 Task: Log work in the project AgileFire for the issue 'Implement a new cloud-based knowledge management system for a company with advanced knowledge sharing and collaboration features' spent time as '2w 3d 5h 15m' and remaining time as '3w 5d 21h 40m' and move to top of backlog. Now add the issue to the epic 'IT Release Management Process Improvement'. Log work in the project AgileFire for the issue 'Integrate a new customer loyalty program feature into an existing e-commerce website to improve customer retention and repeat sales' spent time as '4w 1d 22h 23m' and remaining time as '3w 4d 18h 4m' and move to bottom of backlog. Now add the issue to the epic 'Help Desk Ticketing System Process Improvement'
Action: Mouse moved to (94, 165)
Screenshot: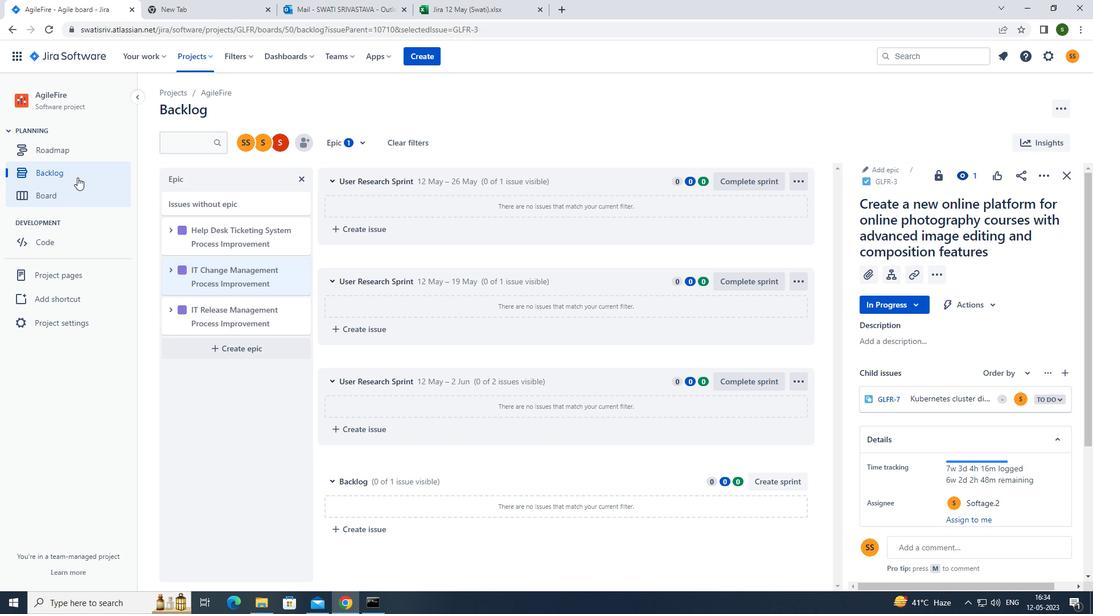 
Action: Mouse pressed left at (94, 165)
Screenshot: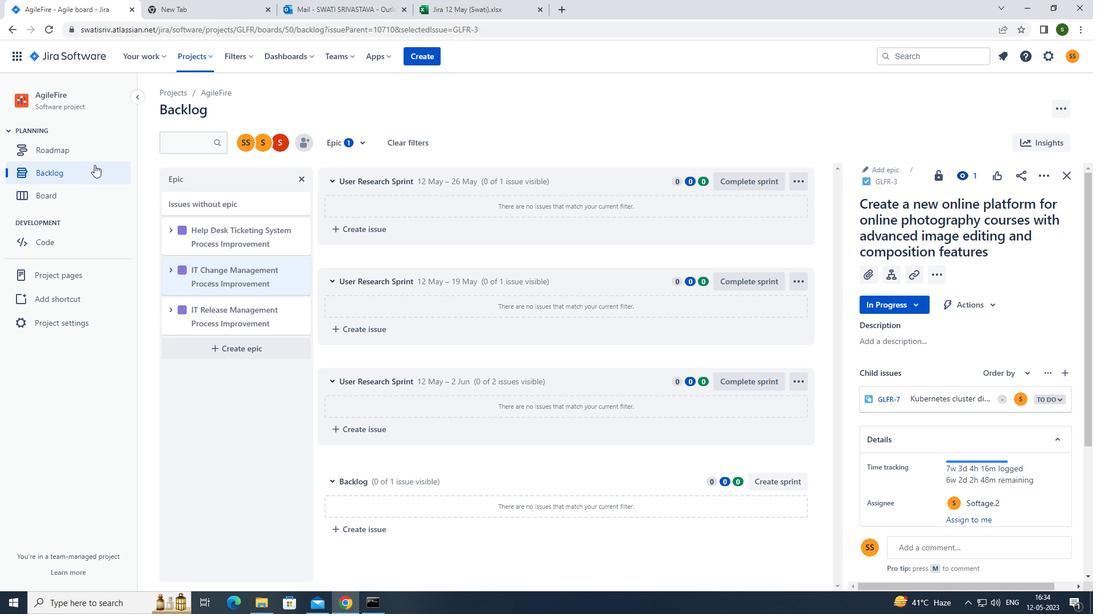 
Action: Mouse moved to (646, 415)
Screenshot: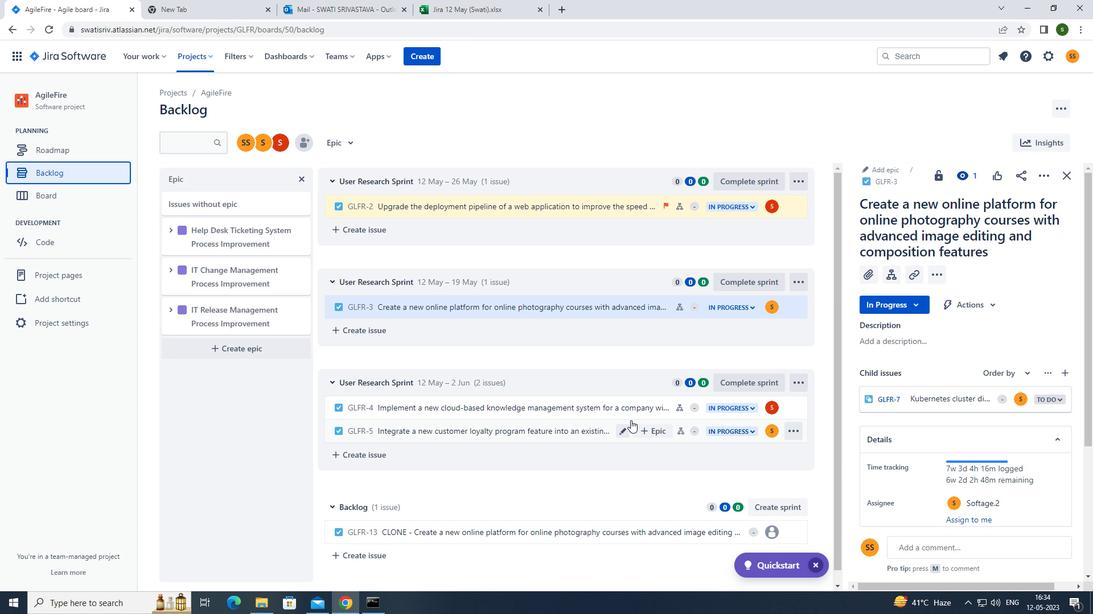 
Action: Mouse pressed left at (646, 415)
Screenshot: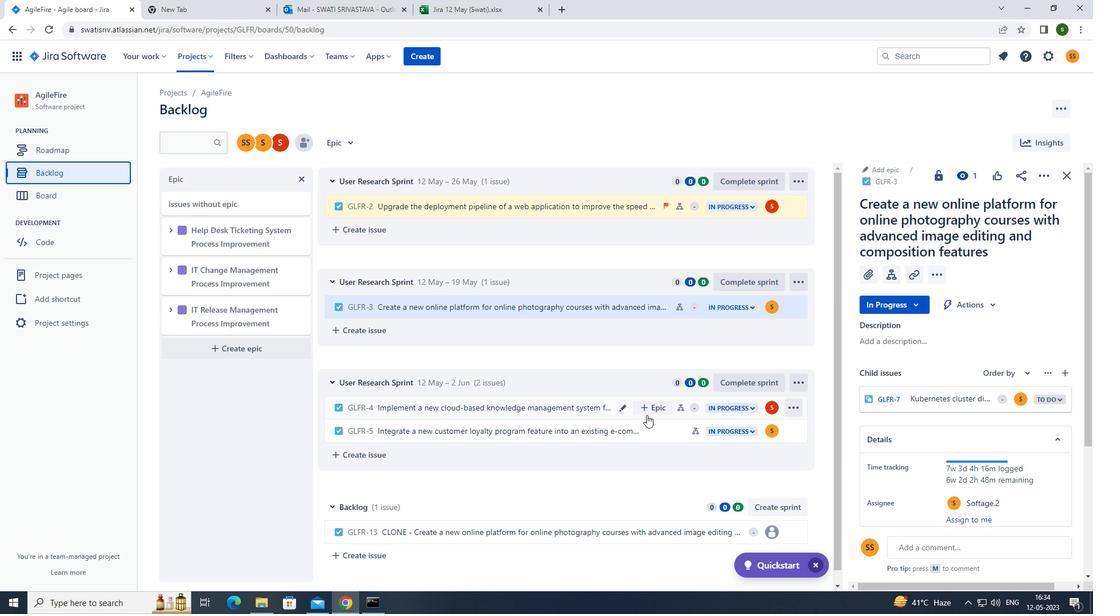 
Action: Mouse moved to (1037, 172)
Screenshot: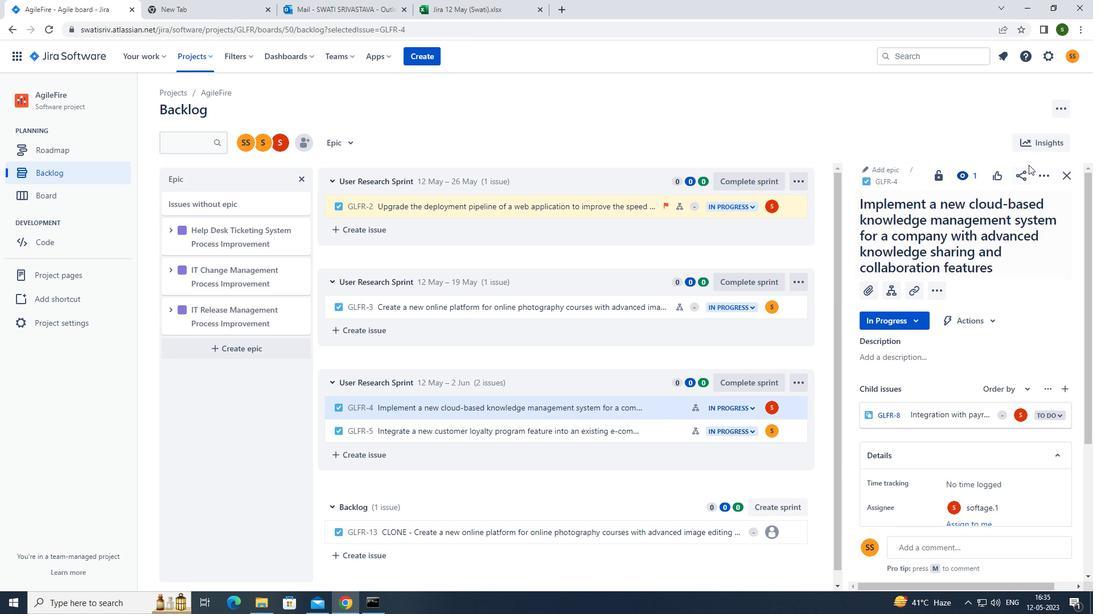 
Action: Mouse pressed left at (1037, 172)
Screenshot: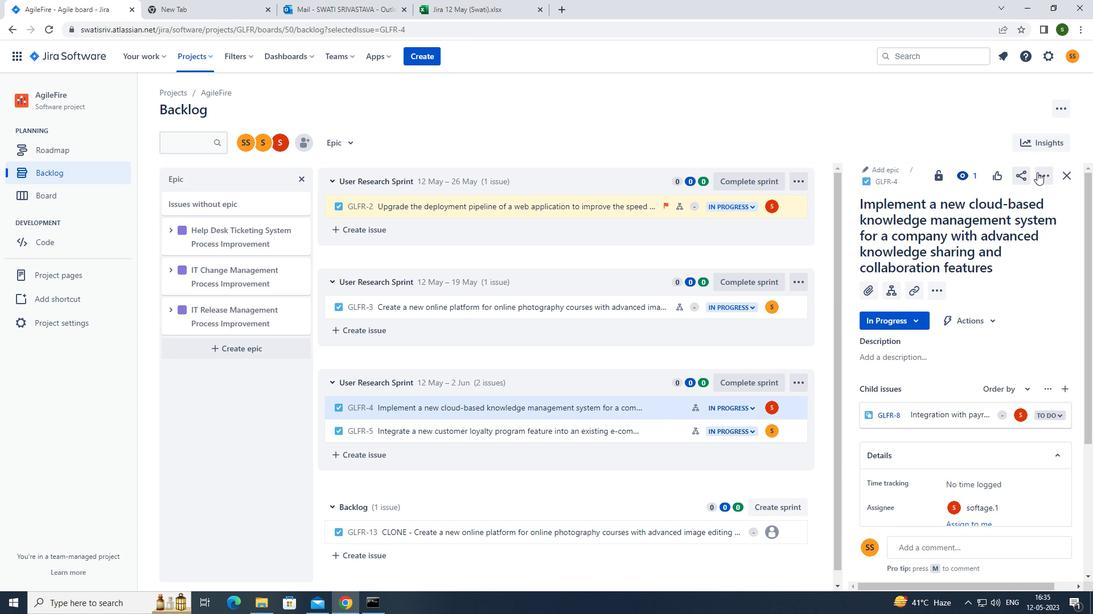 
Action: Mouse moved to (1014, 206)
Screenshot: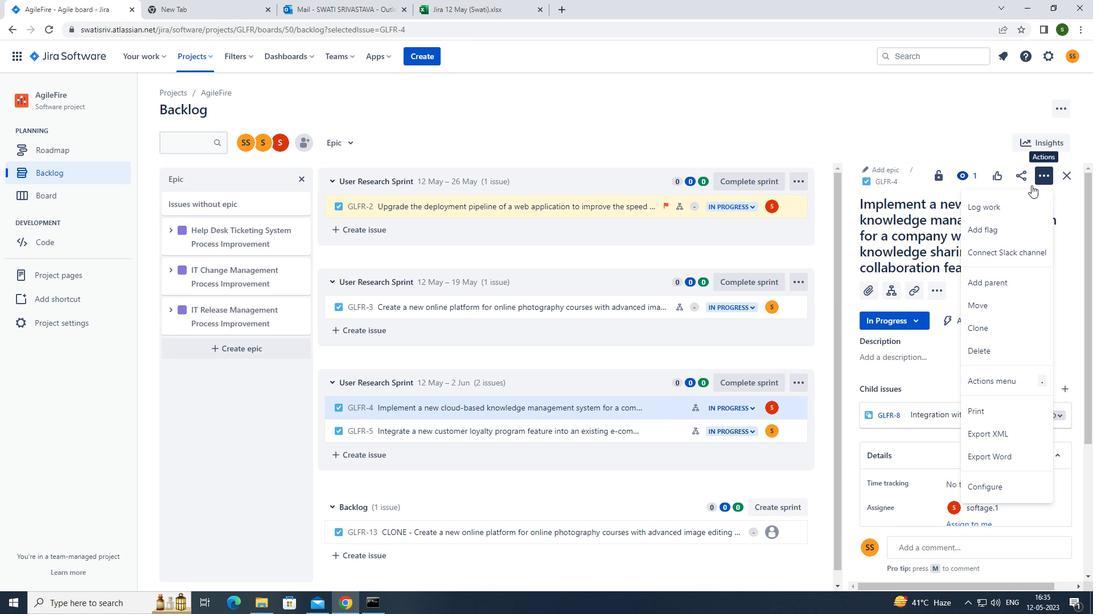 
Action: Mouse pressed left at (1014, 206)
Screenshot: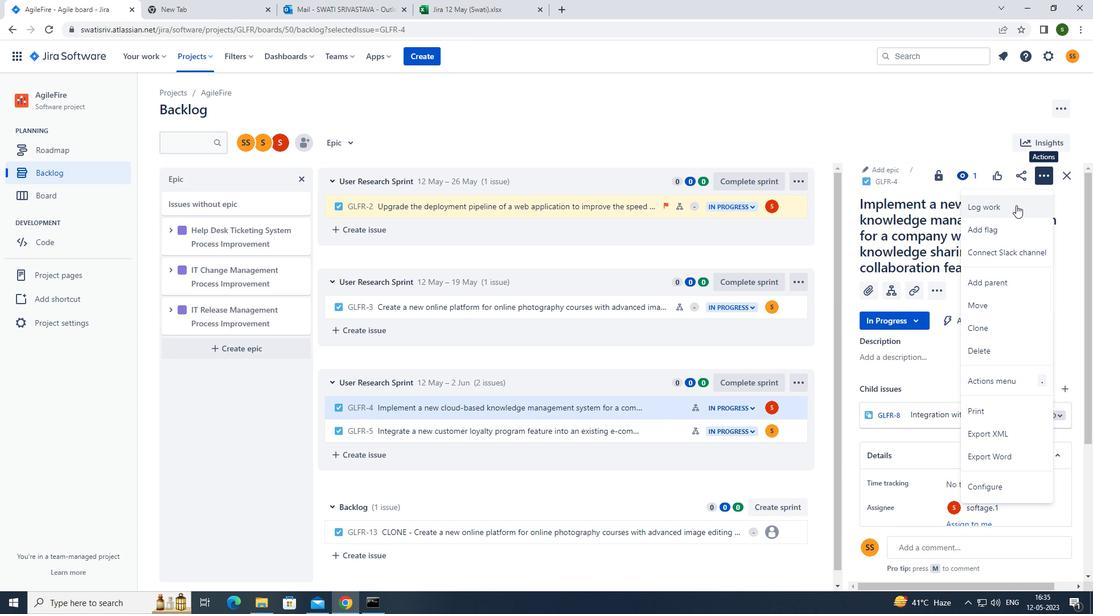 
Action: Mouse moved to (506, 148)
Screenshot: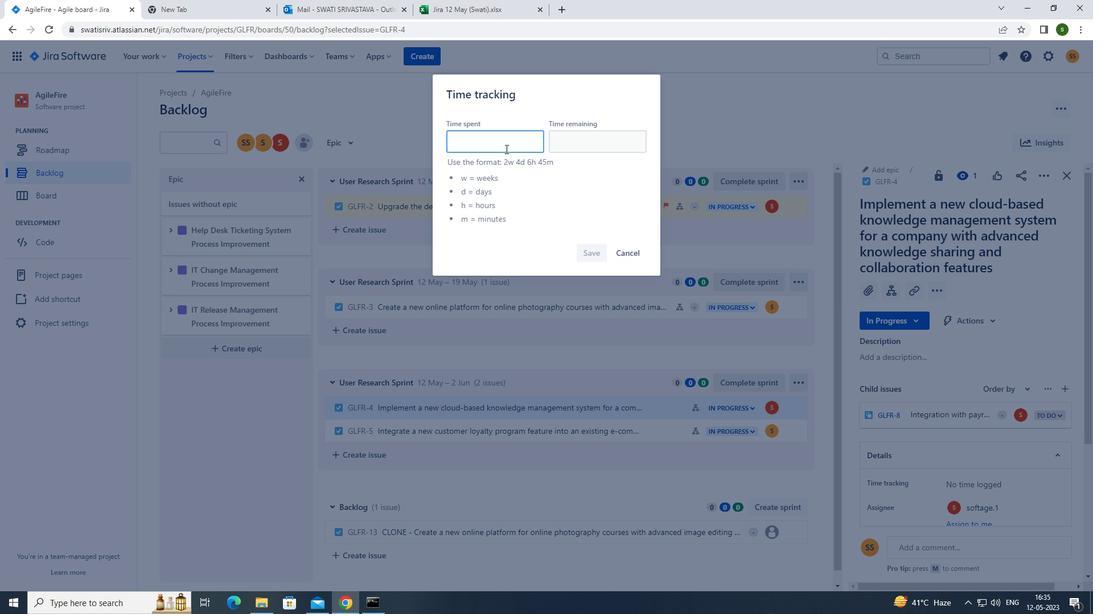 
Action: Key pressed 2w<Key.space>3d<Key.space>5h<Key.space>15m
Screenshot: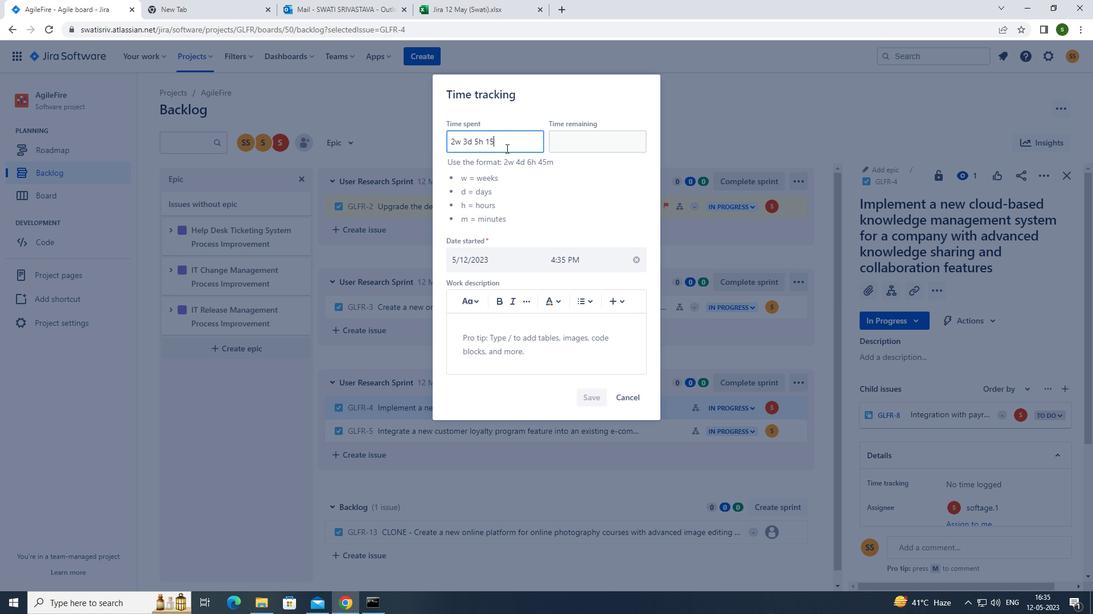 
Action: Mouse moved to (596, 146)
Screenshot: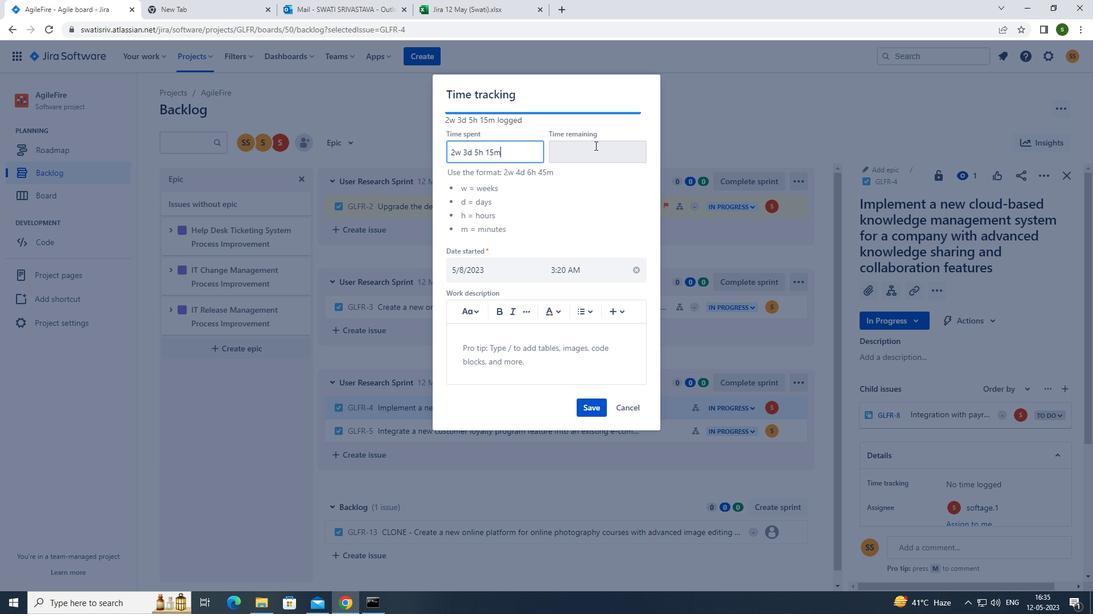 
Action: Mouse pressed left at (596, 146)
Screenshot: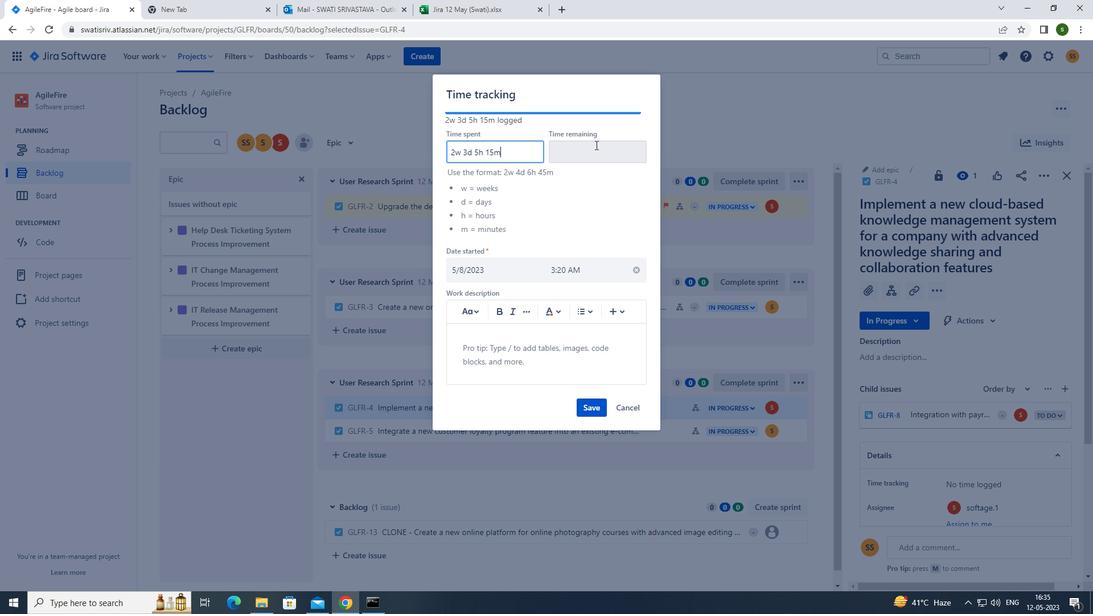 
Action: Key pressed 3w<Key.space>5d<Key.space>21h<Key.space>40m
Screenshot: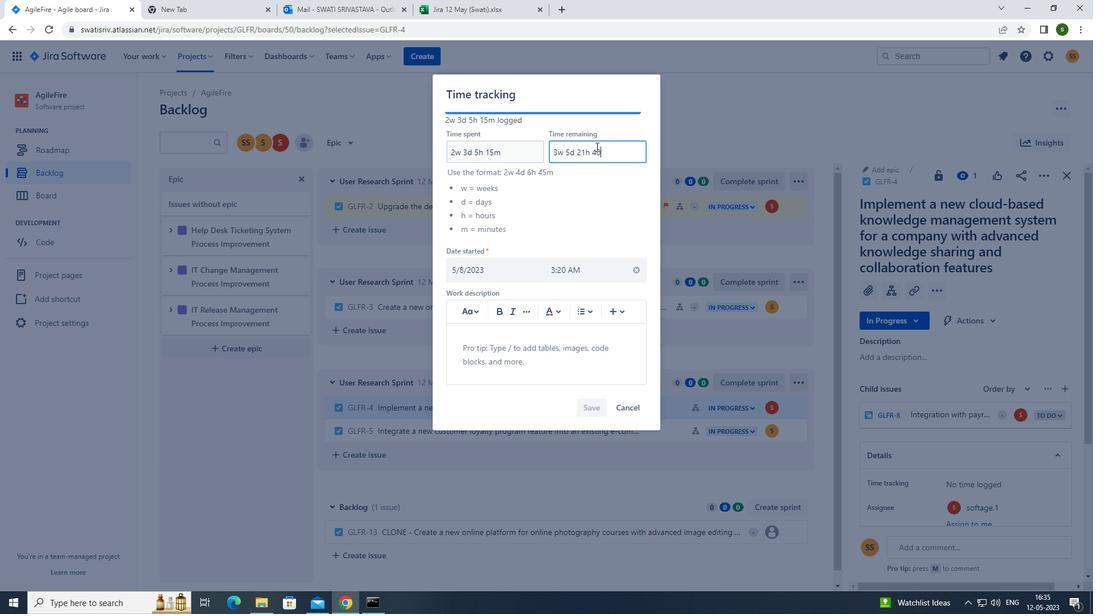 
Action: Mouse moved to (593, 404)
Screenshot: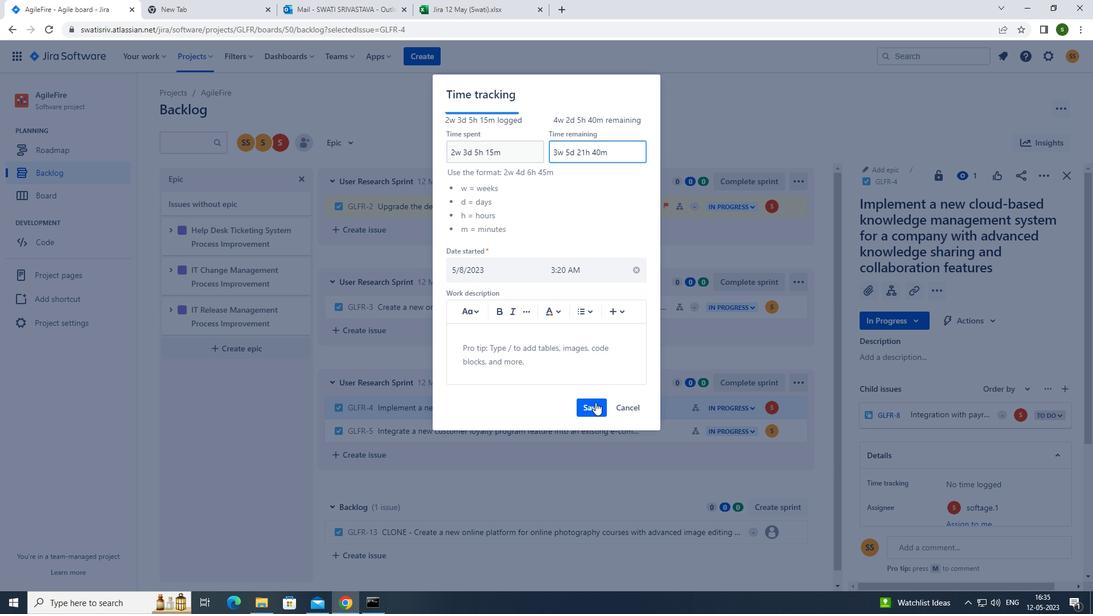 
Action: Mouse pressed left at (593, 404)
Screenshot: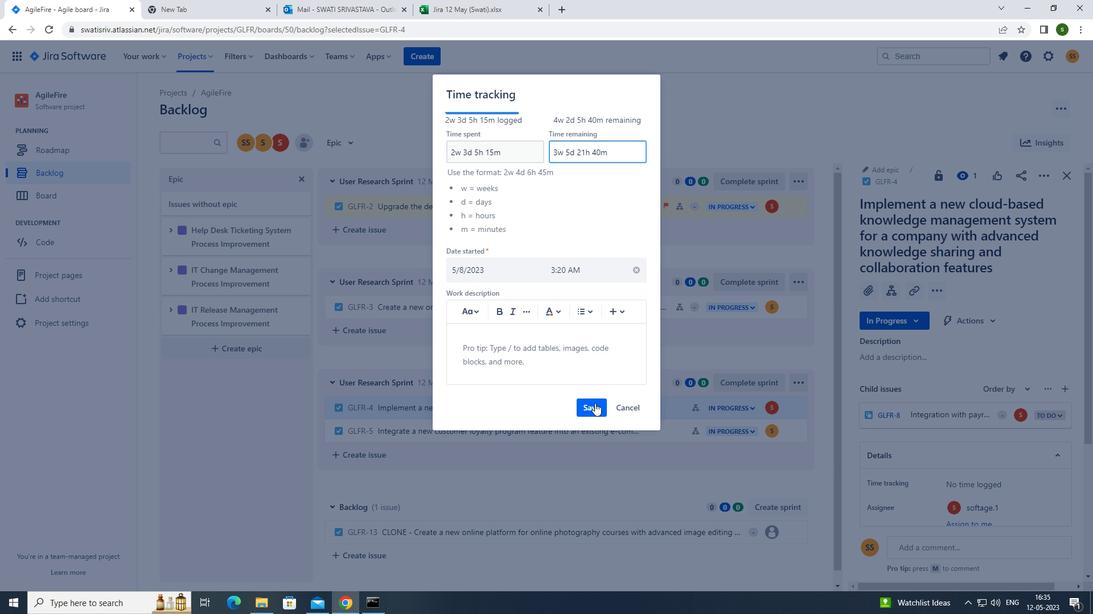 
Action: Mouse moved to (795, 405)
Screenshot: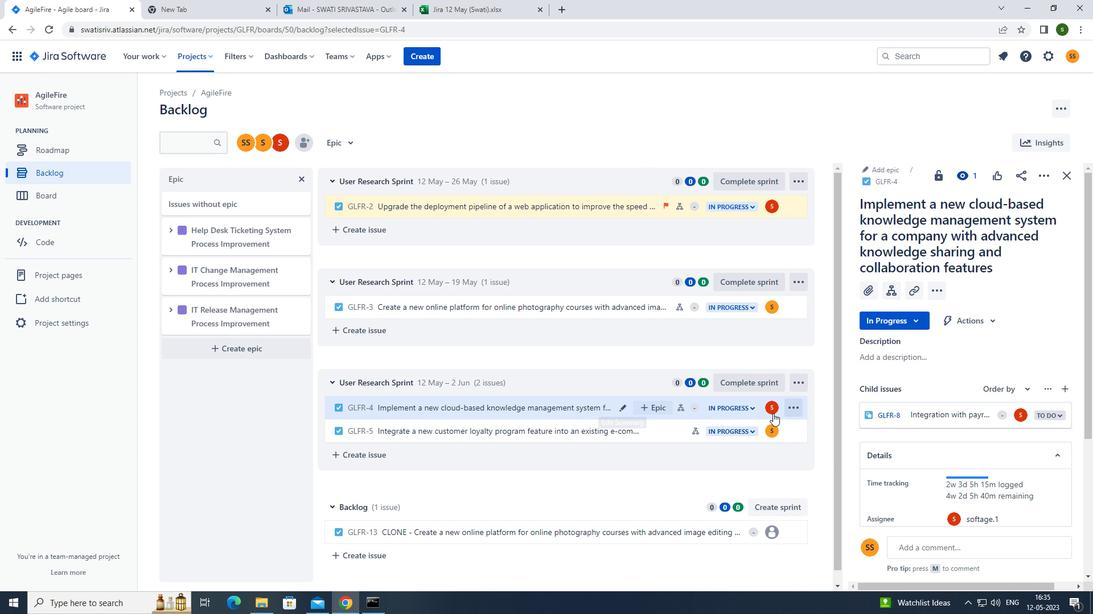 
Action: Mouse pressed left at (795, 405)
Screenshot: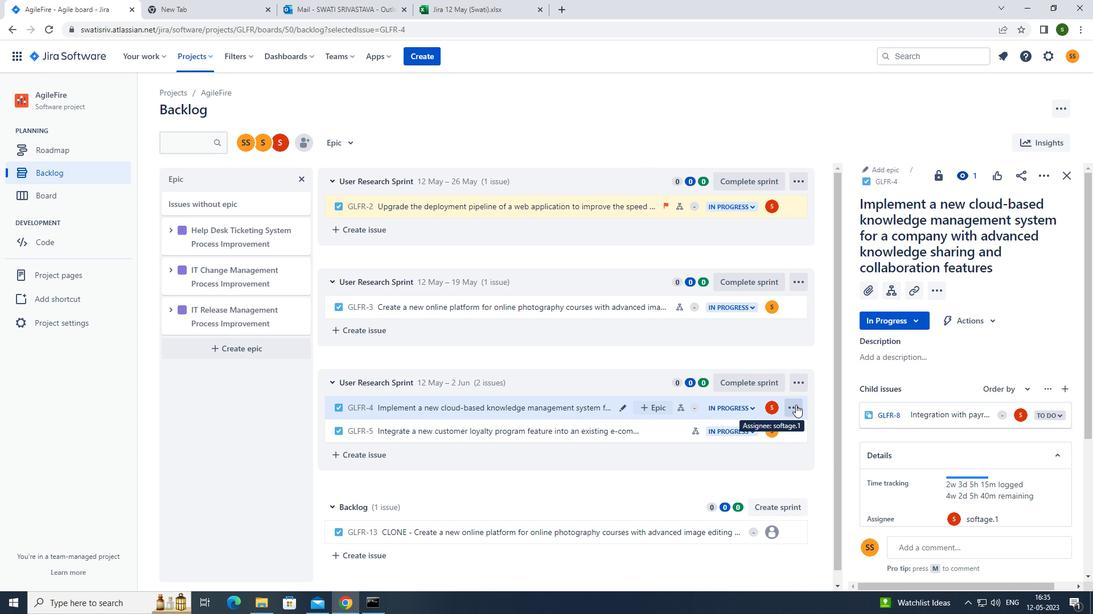 
Action: Mouse moved to (766, 363)
Screenshot: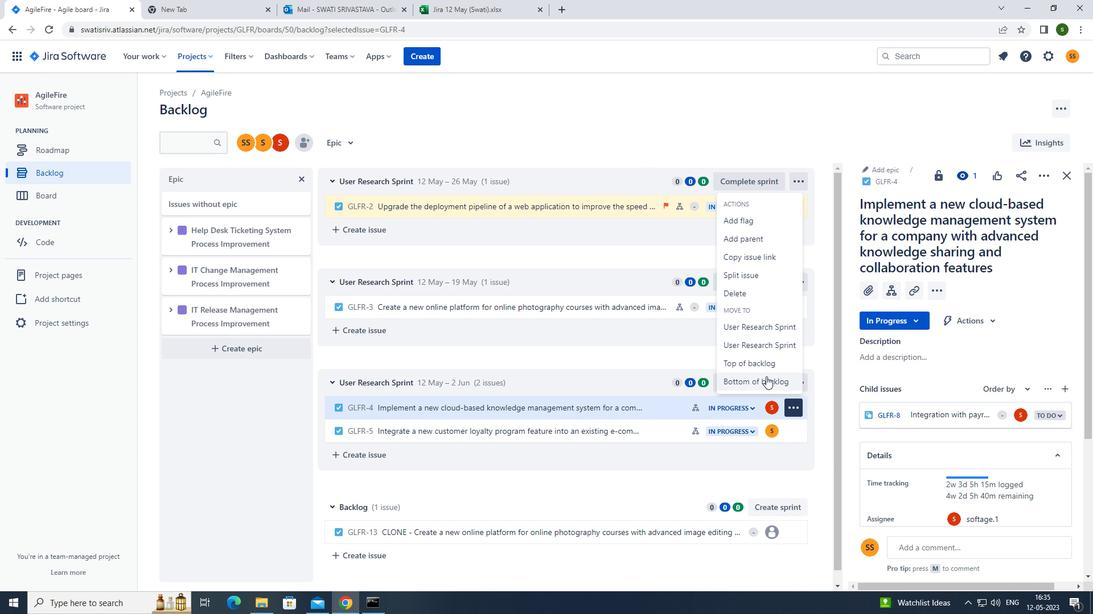 
Action: Mouse pressed left at (766, 363)
Screenshot: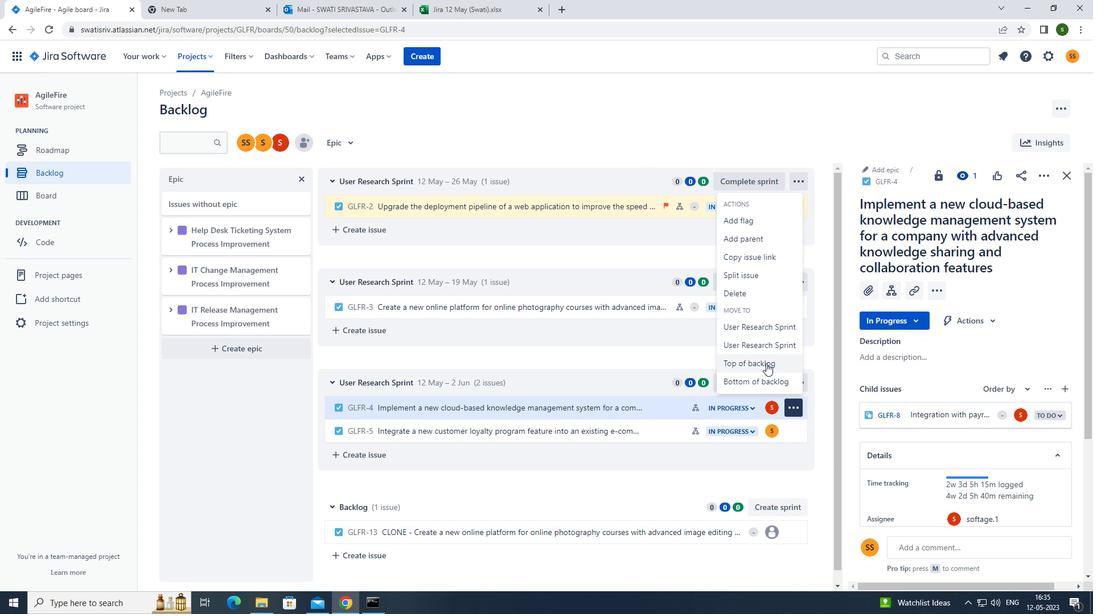 
Action: Mouse moved to (585, 186)
Screenshot: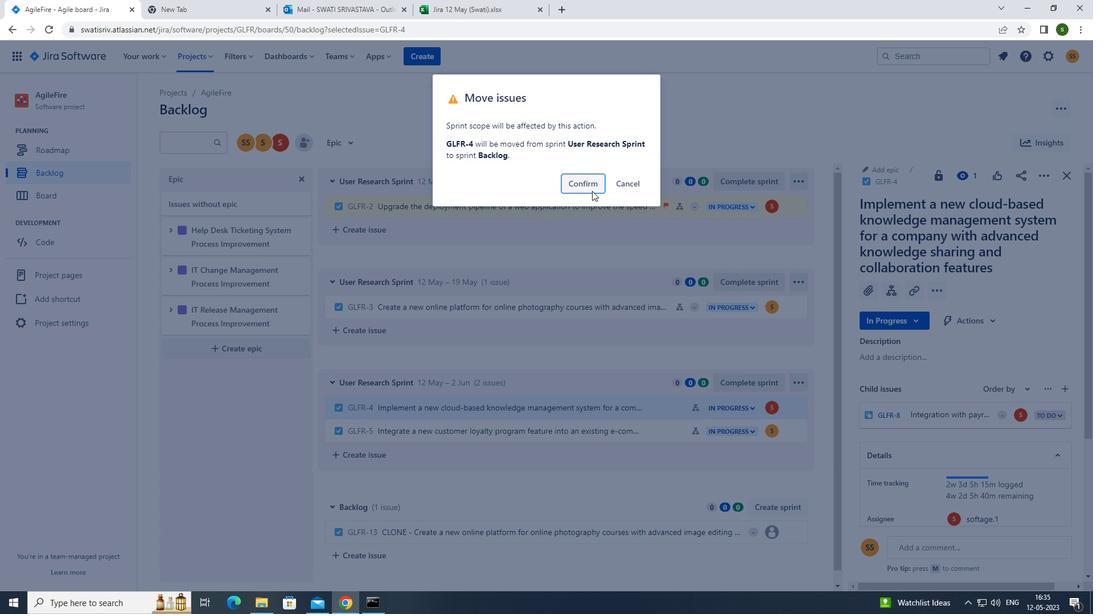 
Action: Mouse pressed left at (585, 186)
Screenshot: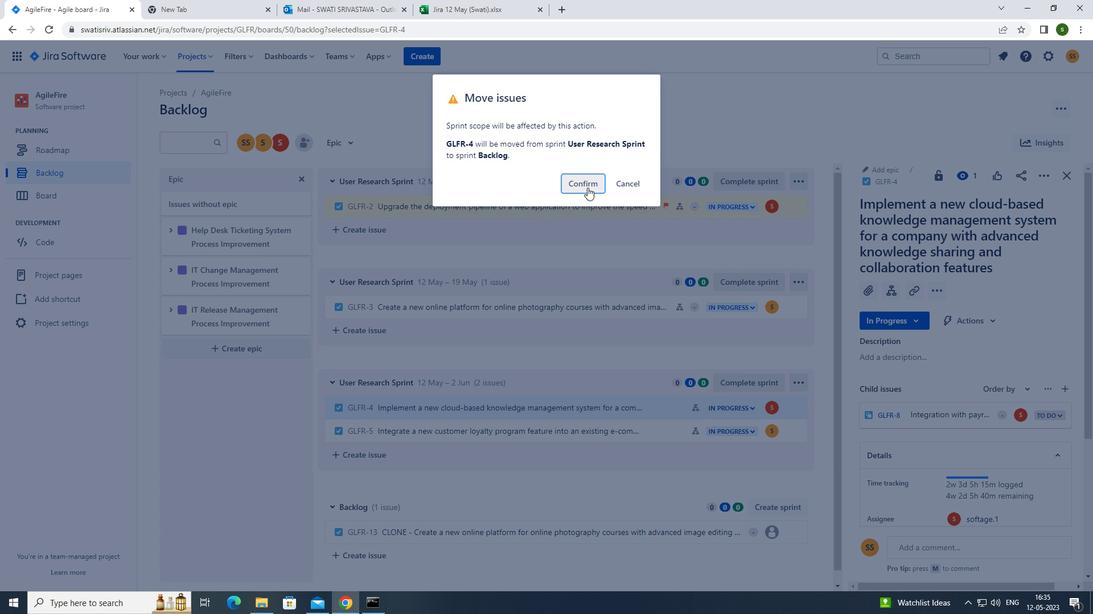 
Action: Mouse moved to (345, 141)
Screenshot: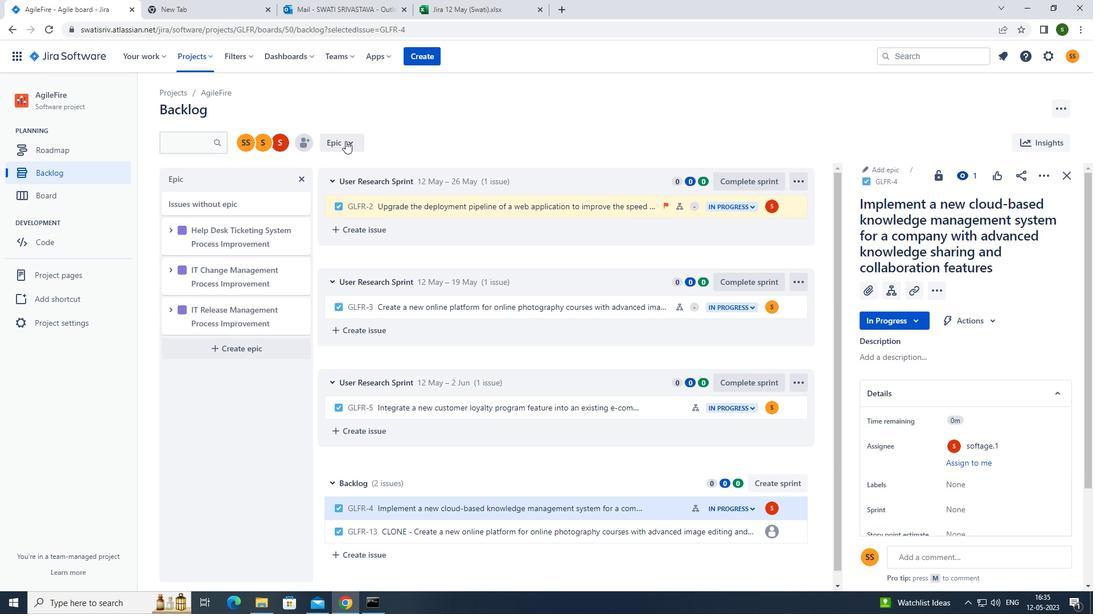 
Action: Mouse pressed left at (345, 141)
Screenshot: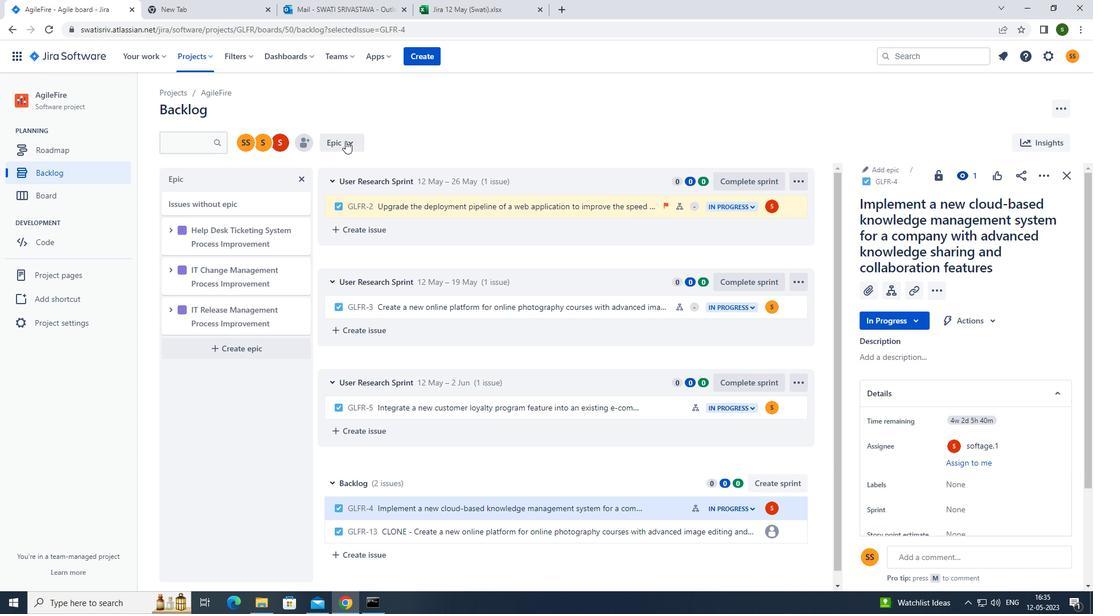 
Action: Mouse moved to (381, 230)
Screenshot: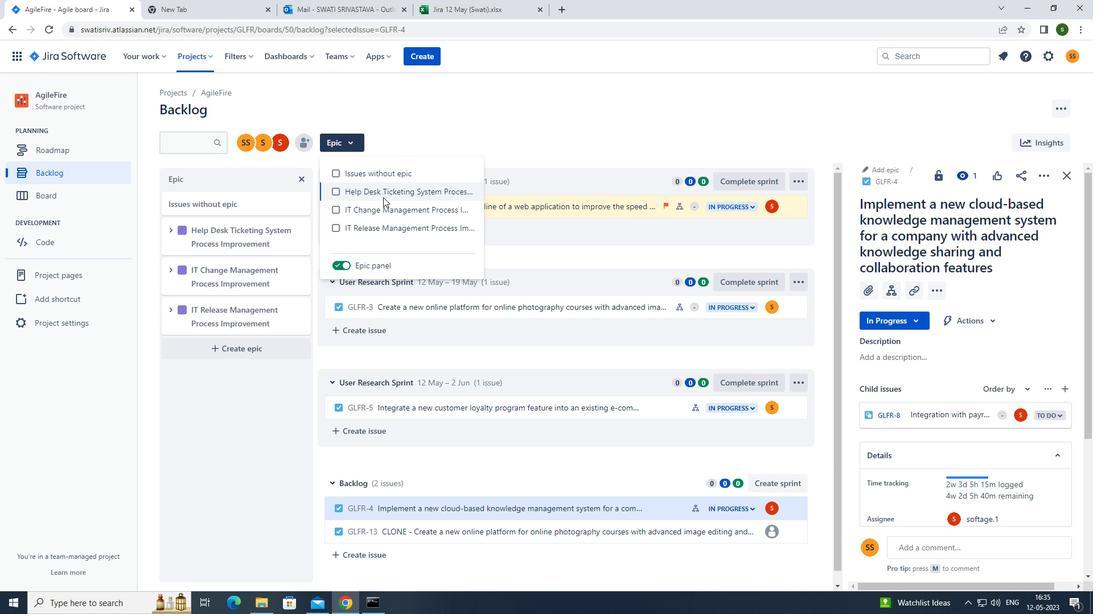 
Action: Mouse pressed left at (381, 230)
Screenshot: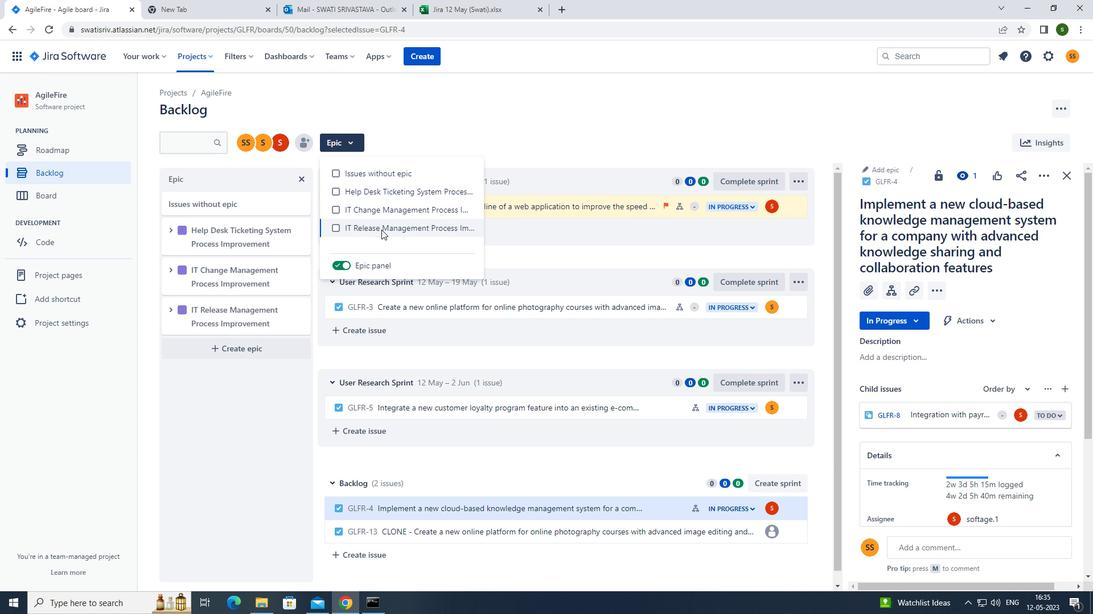 
Action: Mouse moved to (471, 130)
Screenshot: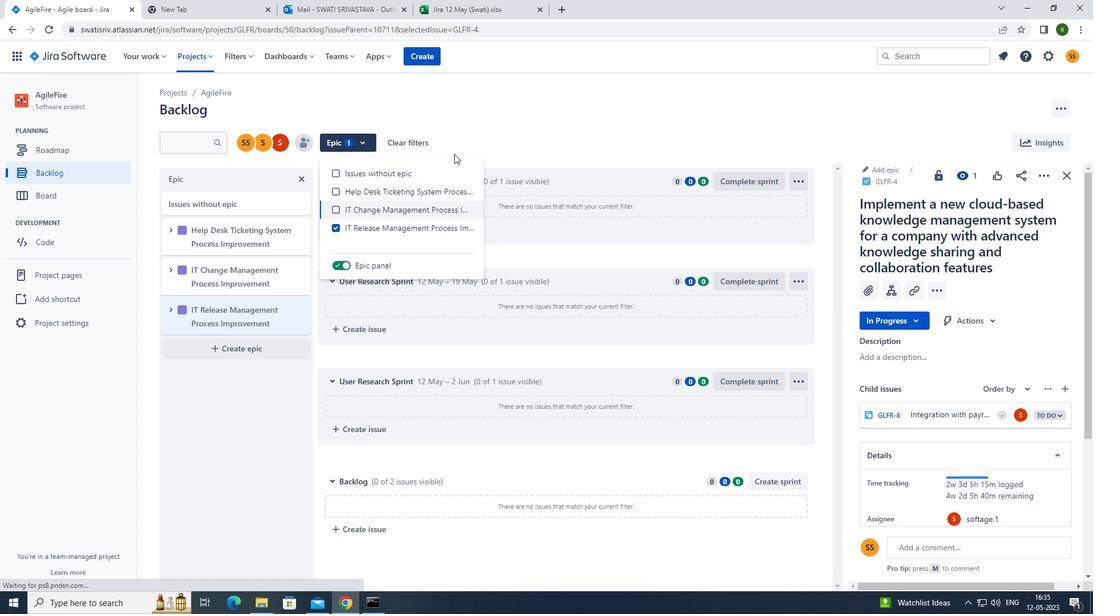 
Action: Mouse pressed left at (471, 130)
Screenshot: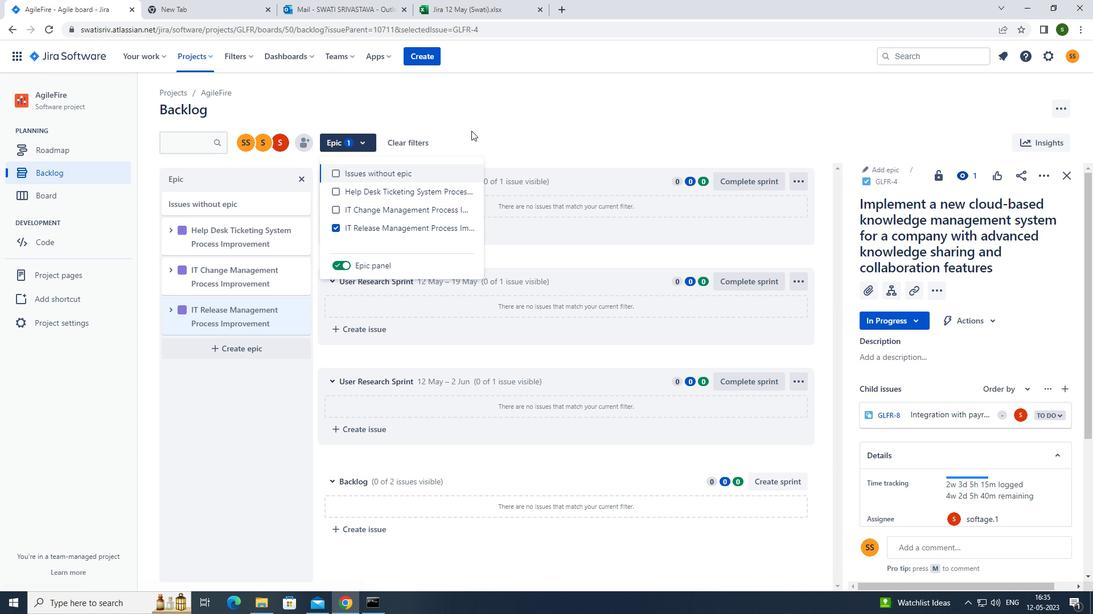 
Action: Mouse moved to (96, 178)
Screenshot: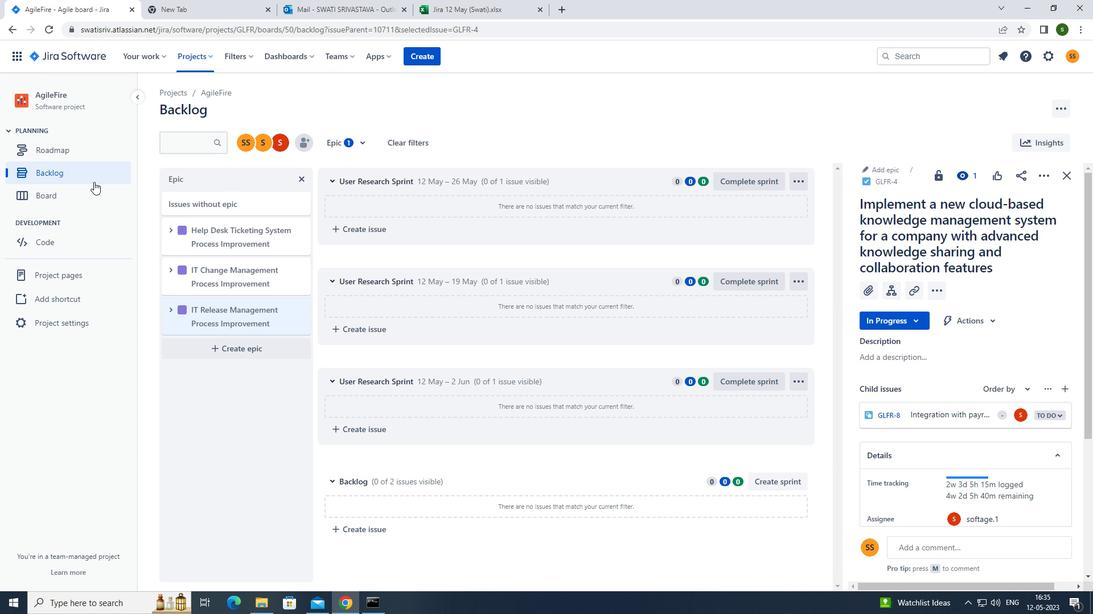 
Action: Mouse pressed left at (96, 178)
Screenshot: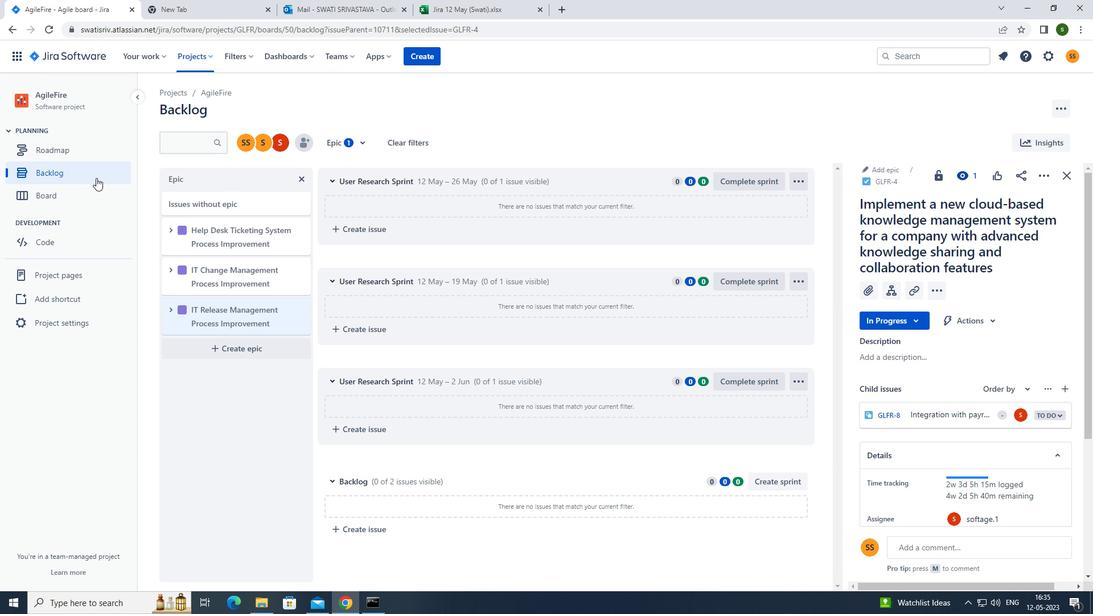 
Action: Mouse moved to (625, 414)
Screenshot: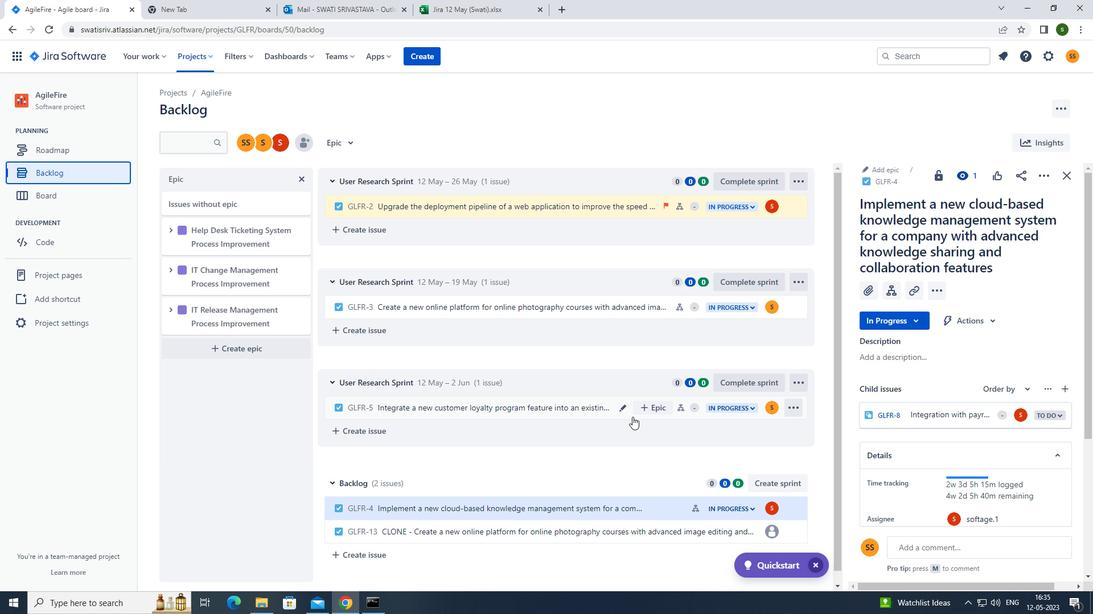 
Action: Mouse pressed left at (625, 414)
Screenshot: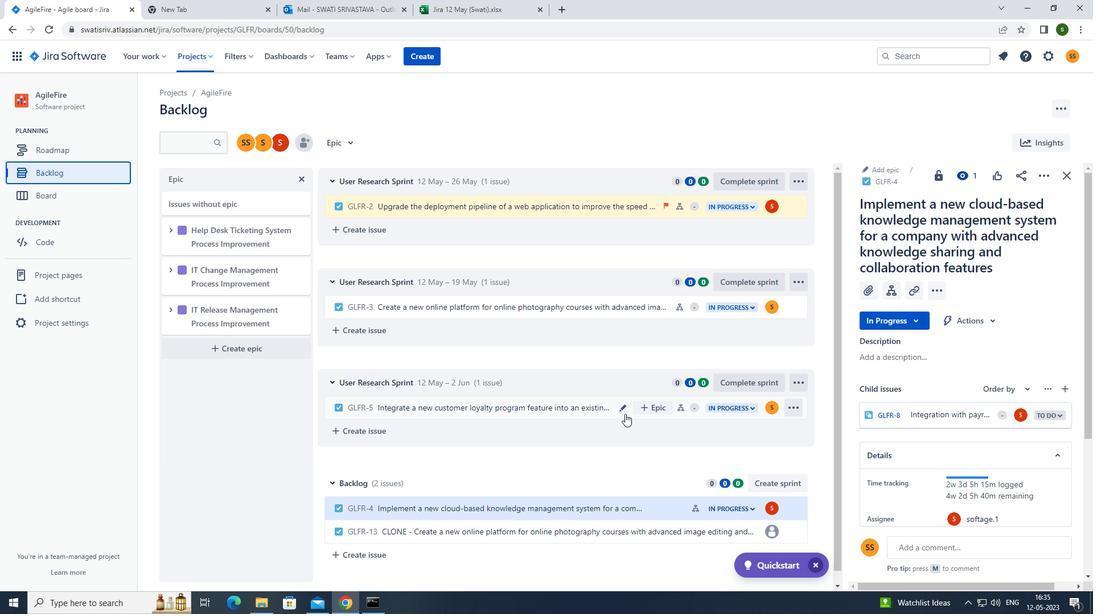 
Action: Mouse moved to (639, 440)
Screenshot: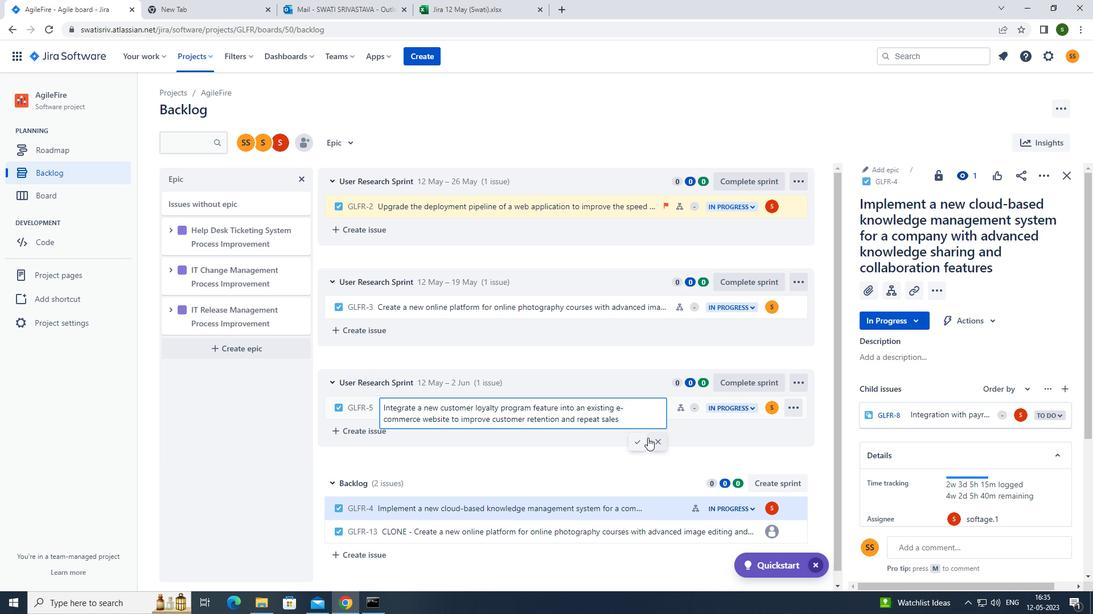 
Action: Mouse pressed left at (639, 440)
Screenshot: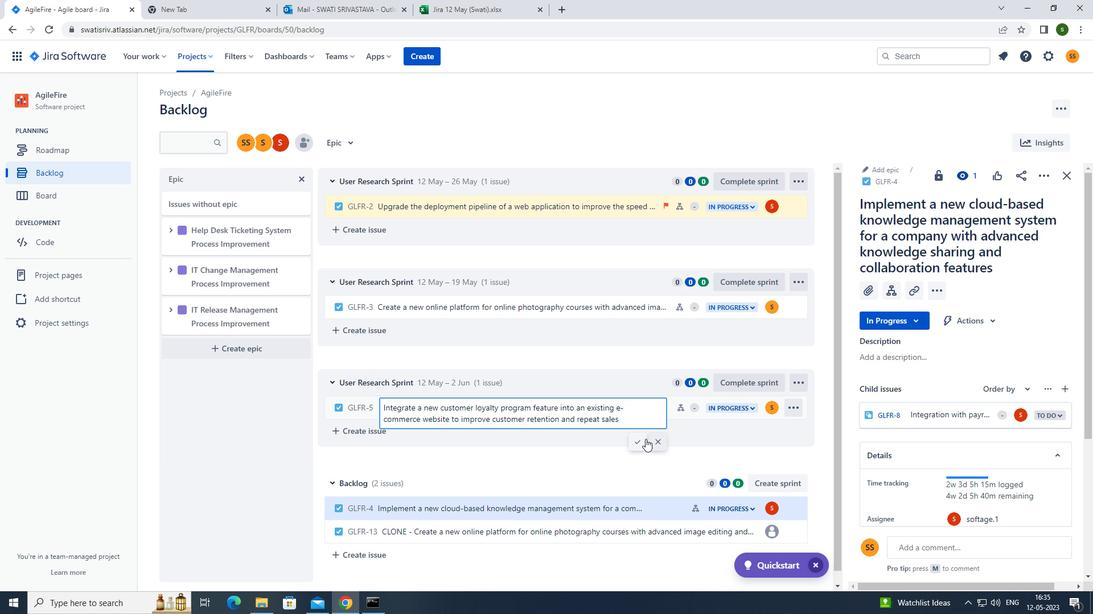 
Action: Mouse moved to (680, 416)
Screenshot: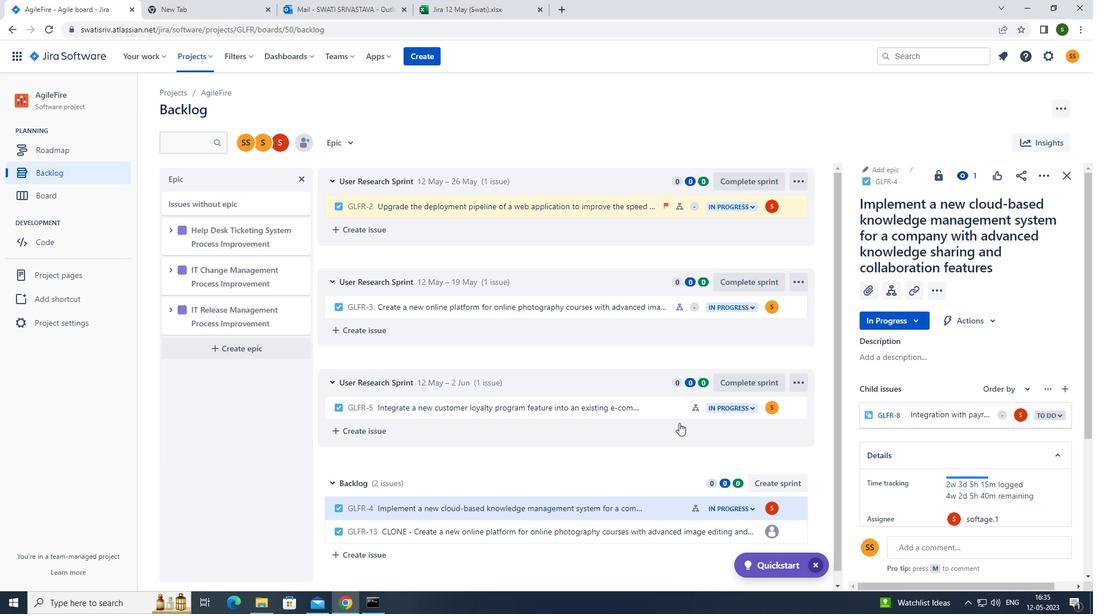 
Action: Mouse pressed left at (680, 416)
Screenshot: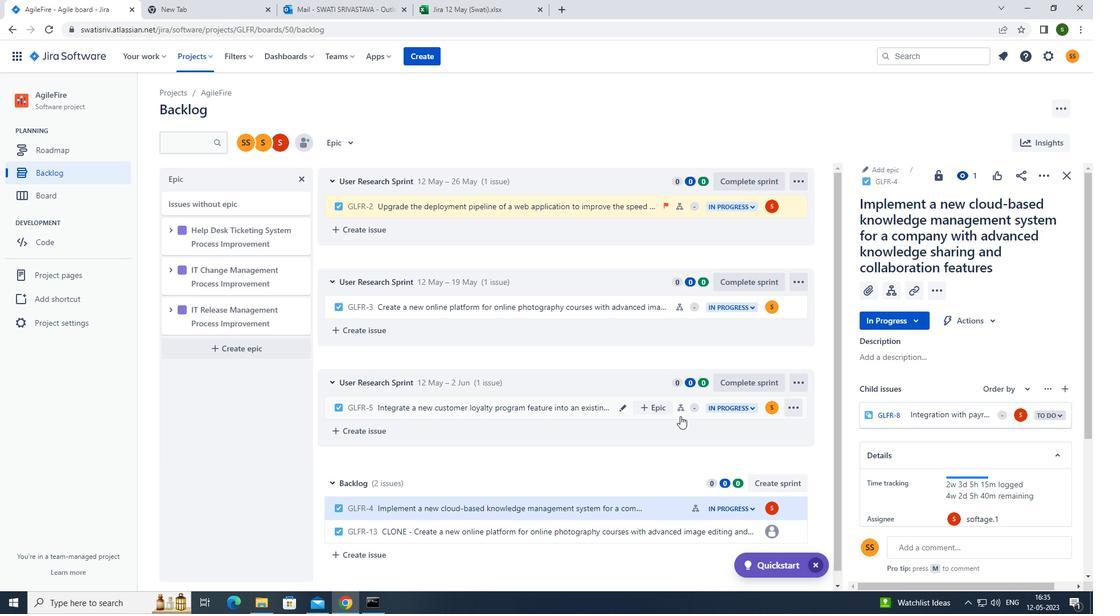 
Action: Mouse moved to (1036, 172)
Screenshot: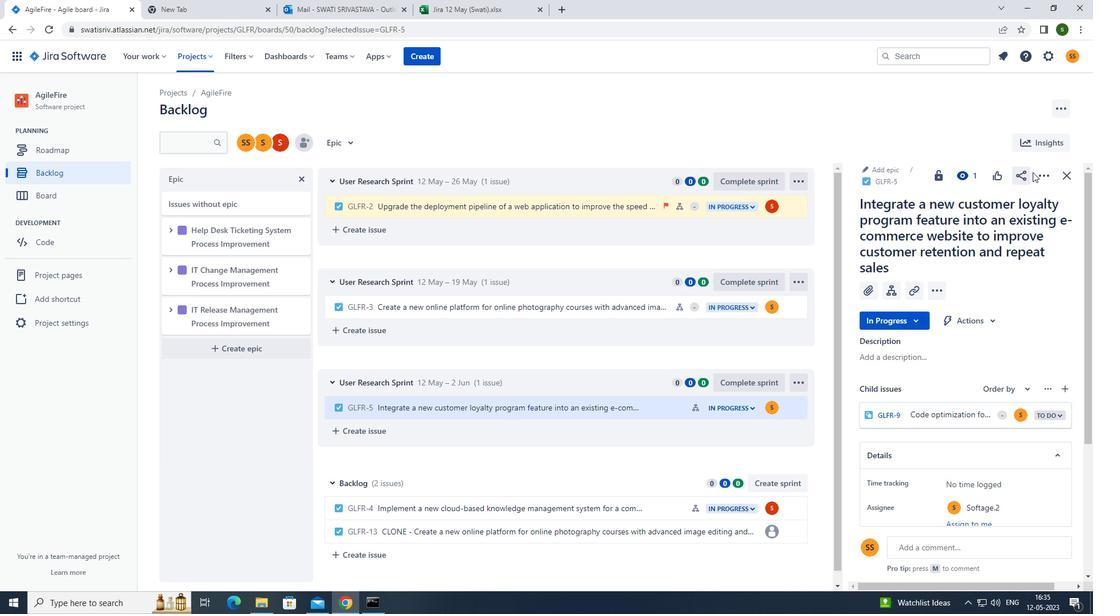 
Action: Mouse pressed left at (1036, 172)
Screenshot: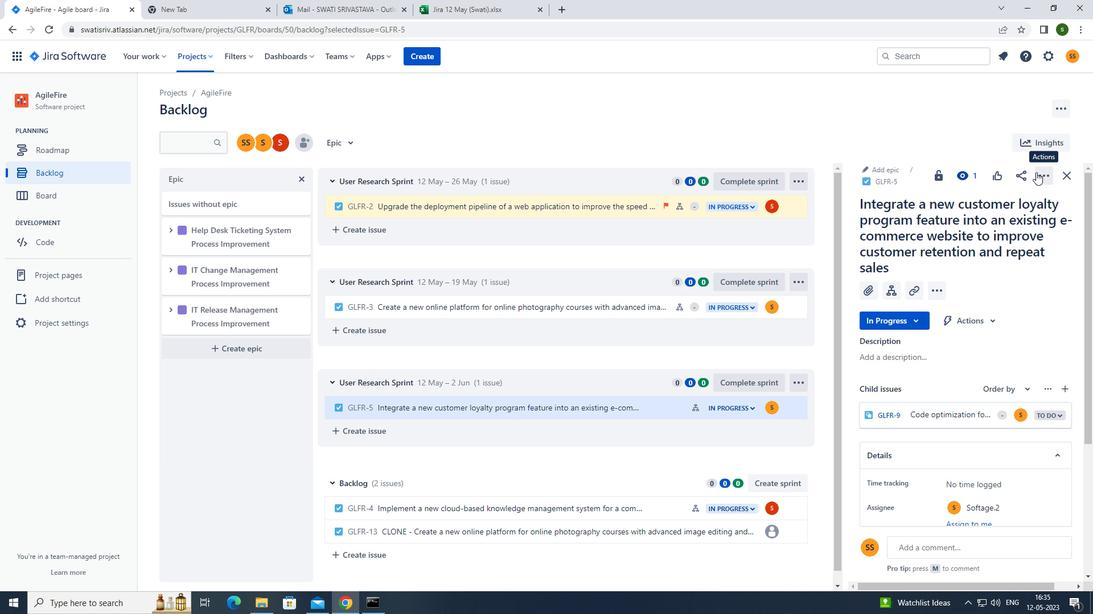 
Action: Mouse moved to (1004, 204)
Screenshot: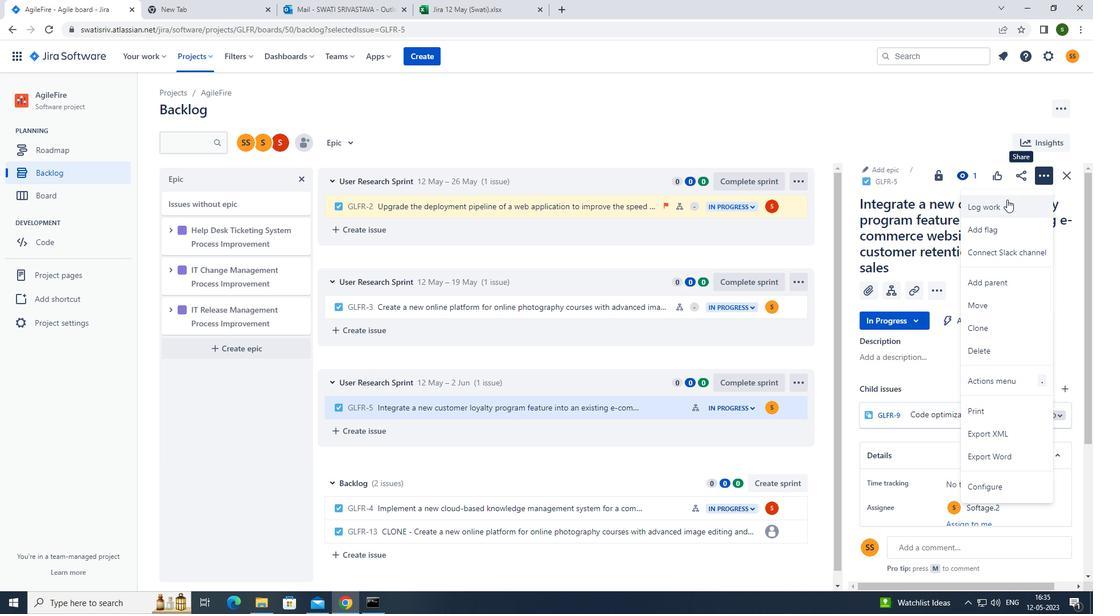 
Action: Mouse pressed left at (1004, 204)
Screenshot: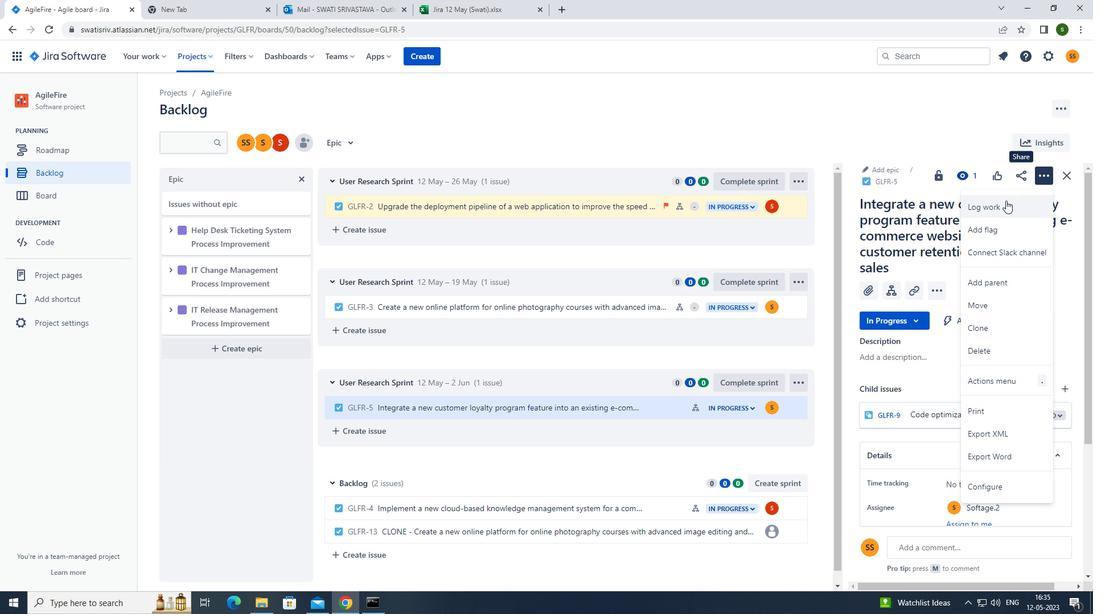 
Action: Mouse moved to (506, 149)
Screenshot: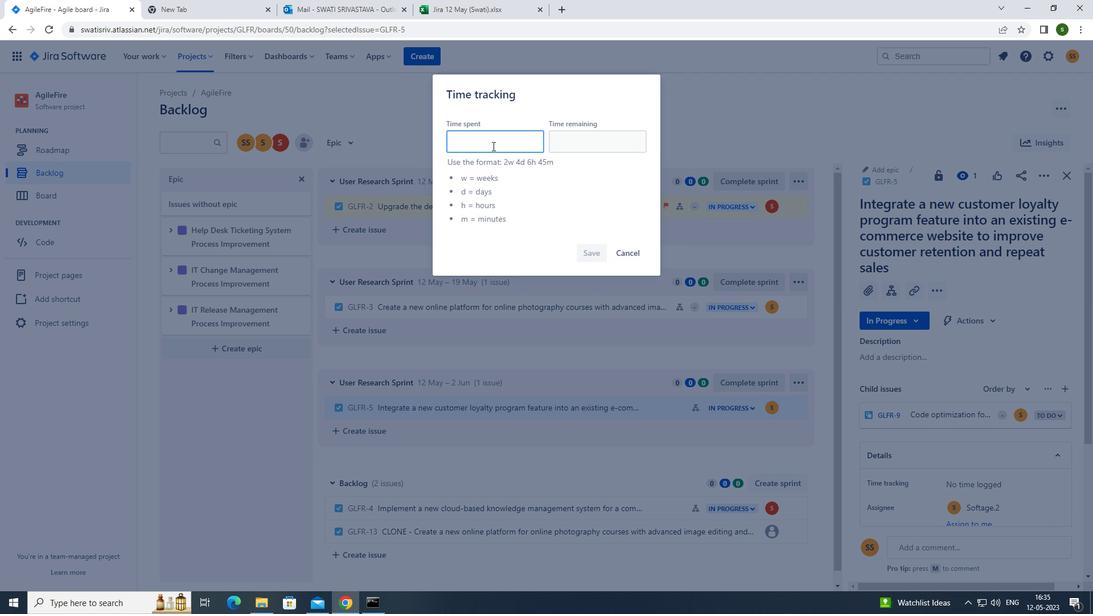
Action: Key pressed 4w<Key.space>1
Screenshot: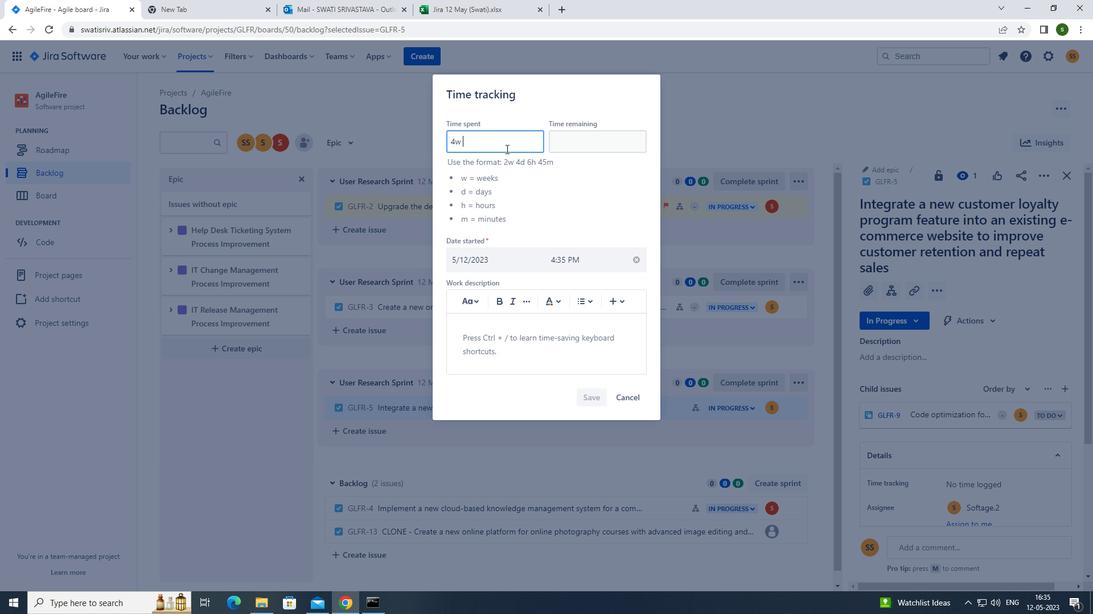 
Action: Mouse moved to (506, 149)
Screenshot: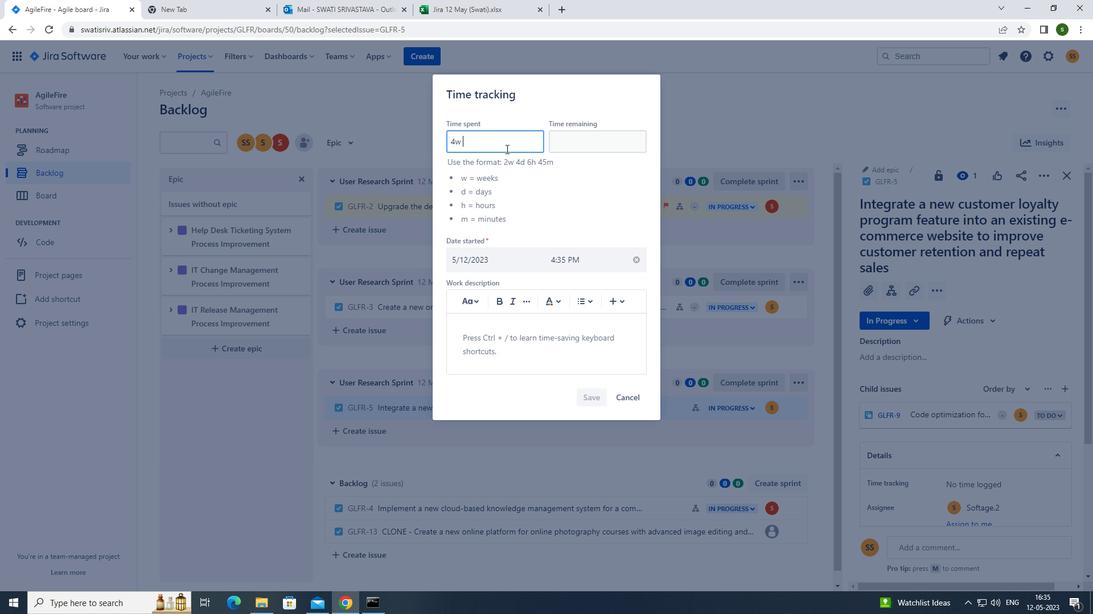 
Action: Key pressed d<Key.space>22h<Key.space>23m
Screenshot: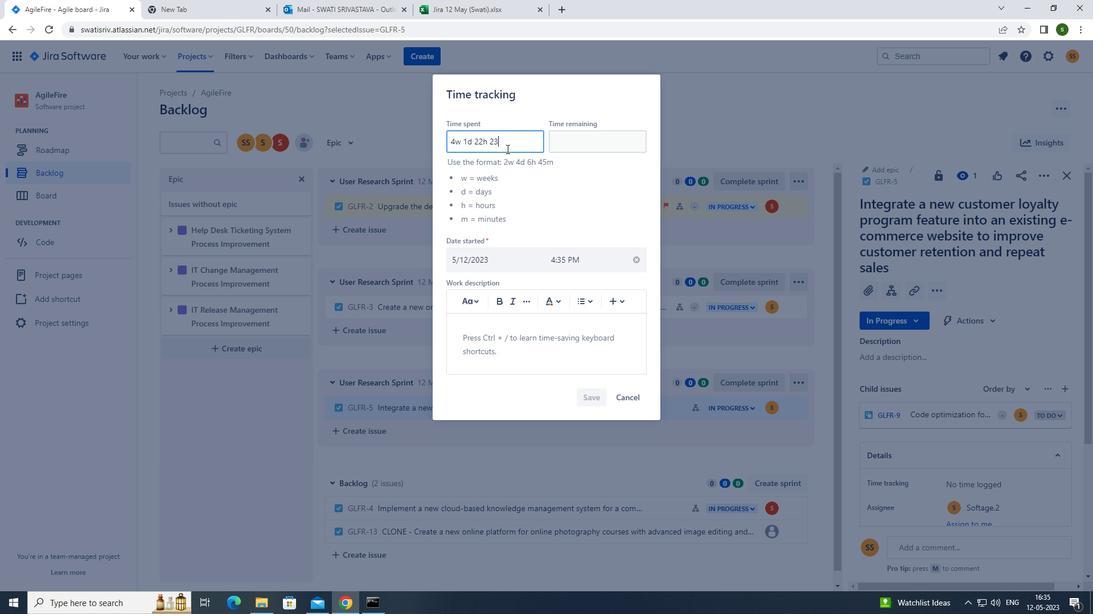 
Action: Mouse moved to (580, 153)
Screenshot: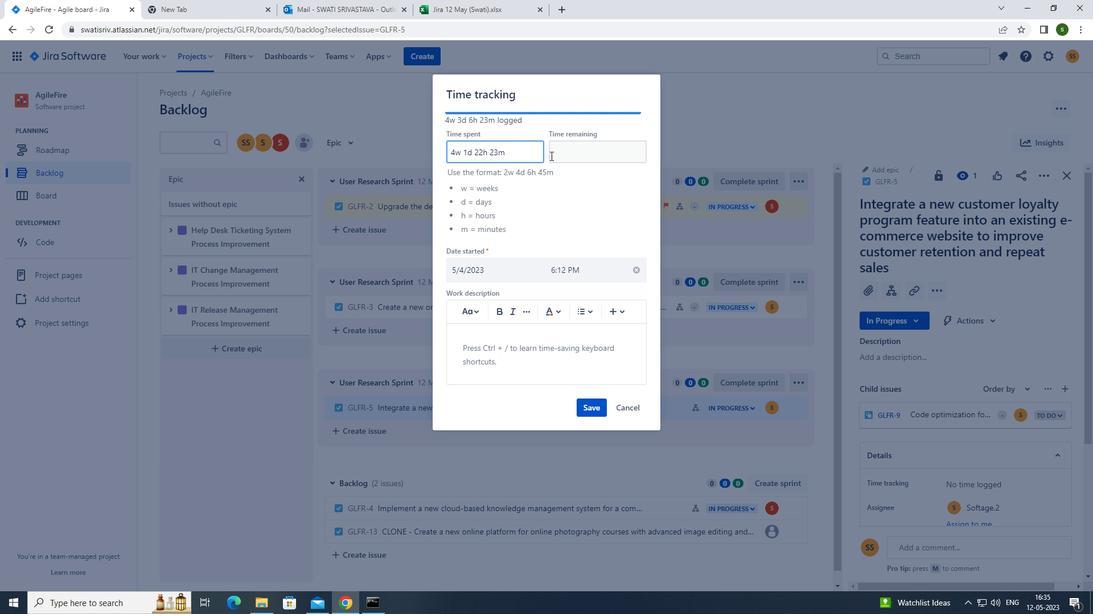 
Action: Mouse pressed left at (580, 153)
Screenshot: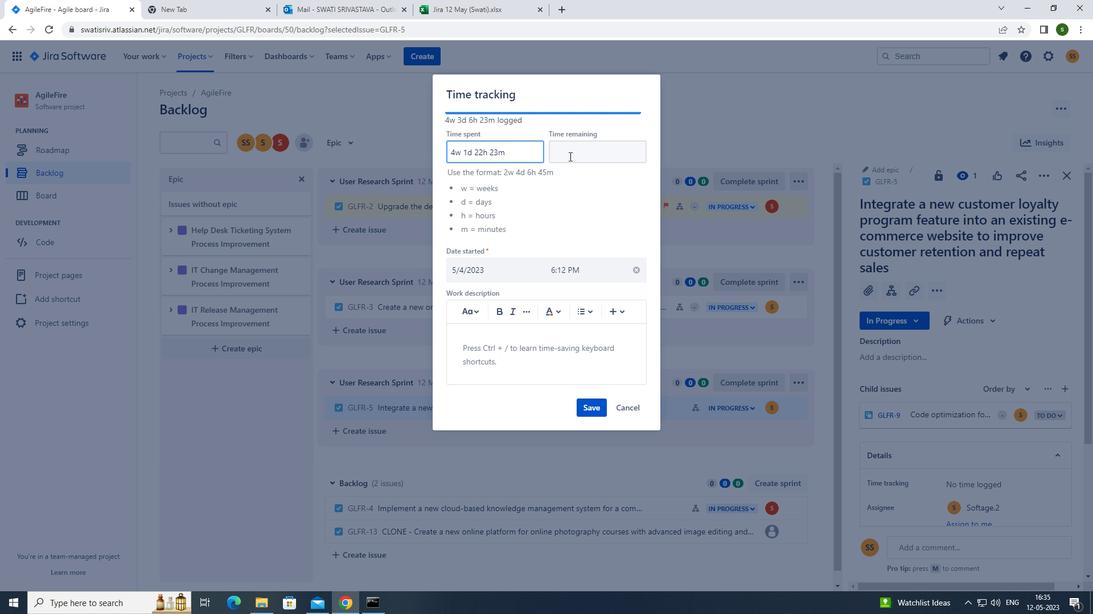 
Action: Mouse moved to (576, 152)
Screenshot: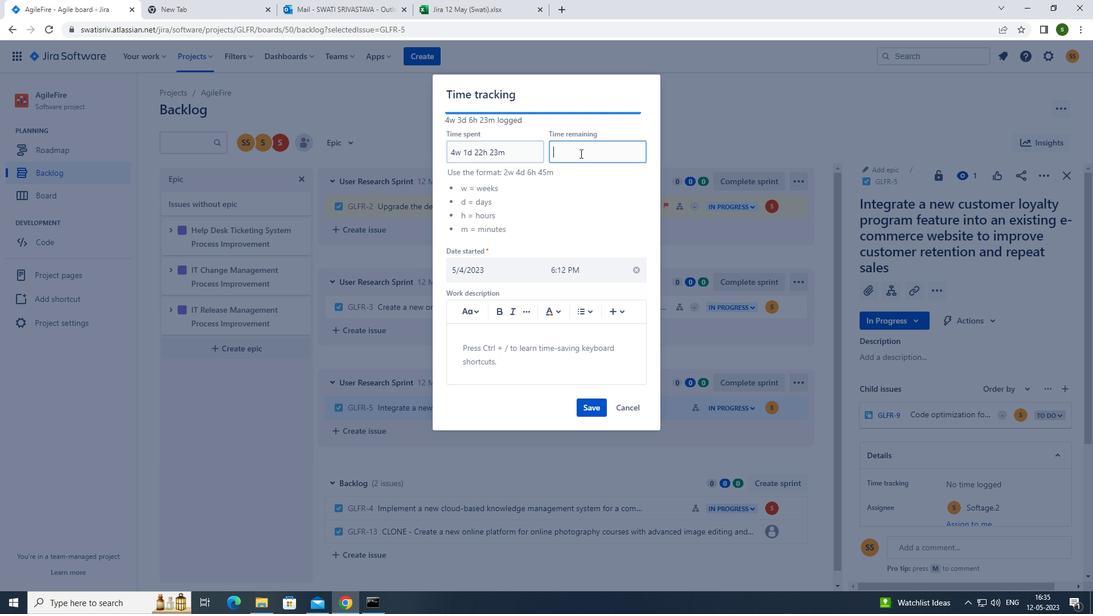 
Action: Key pressed 3w<Key.space>4d<Key.space>18h<Key.space>4m
Screenshot: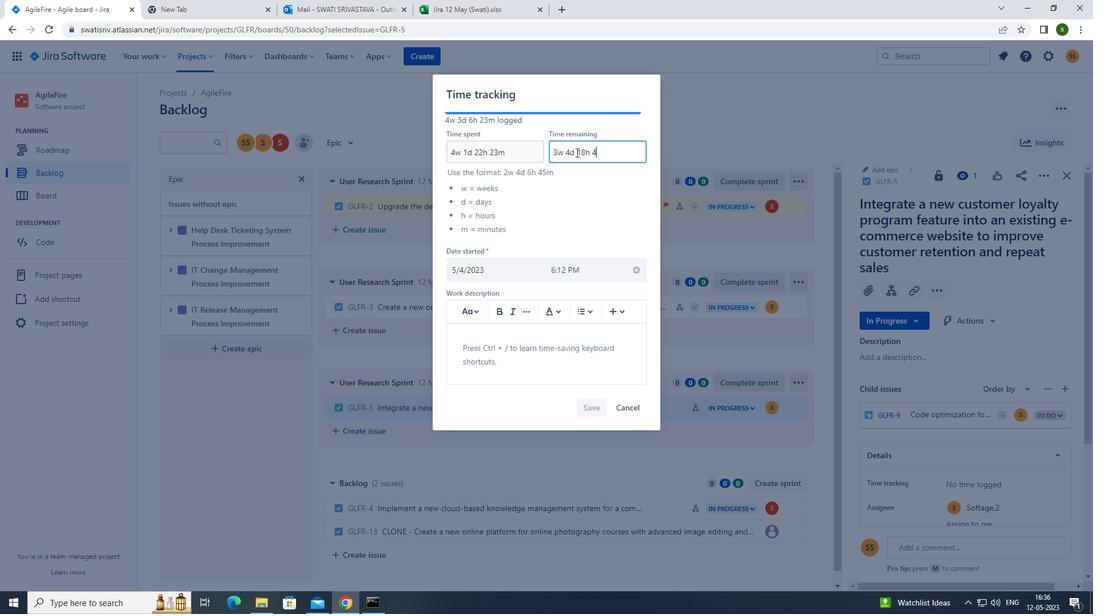 
Action: Mouse moved to (597, 405)
Screenshot: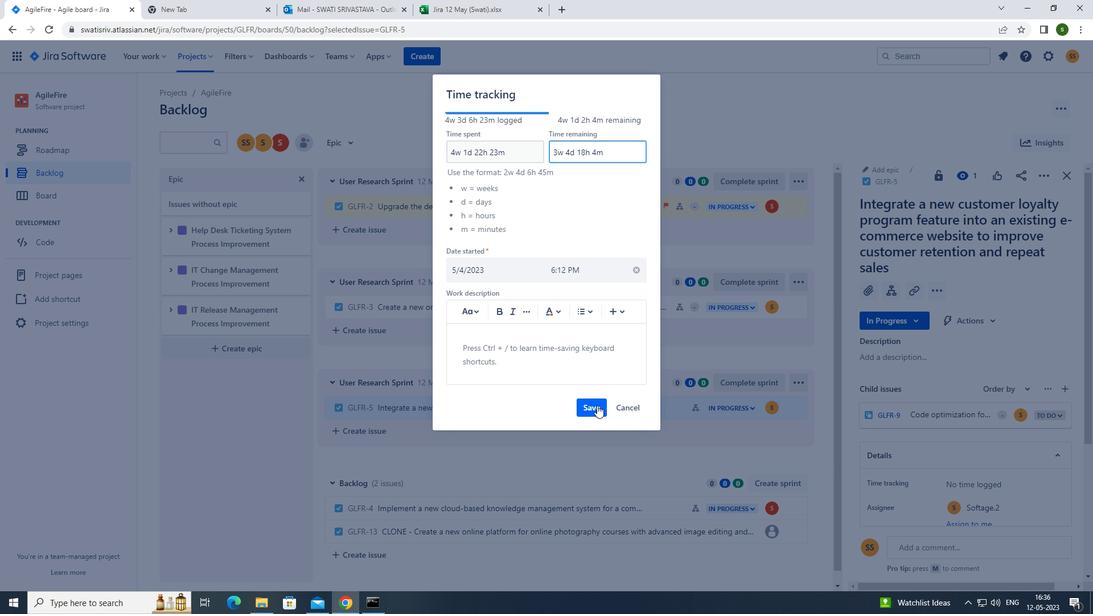 
Action: Mouse pressed left at (597, 405)
Screenshot: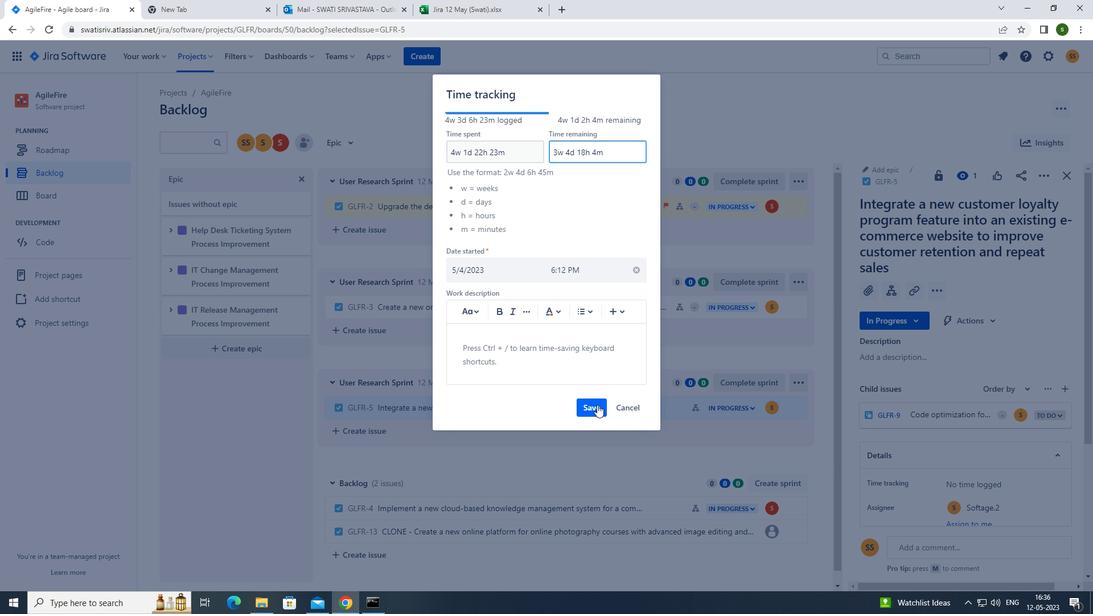 
Action: Mouse moved to (798, 380)
Screenshot: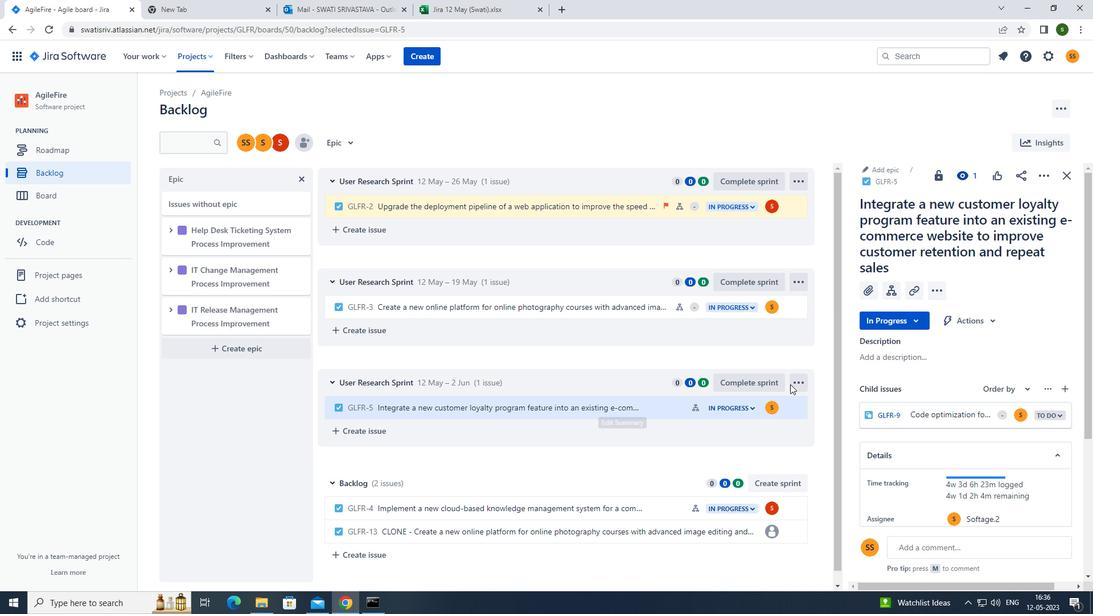 
Action: Mouse pressed left at (798, 380)
Screenshot: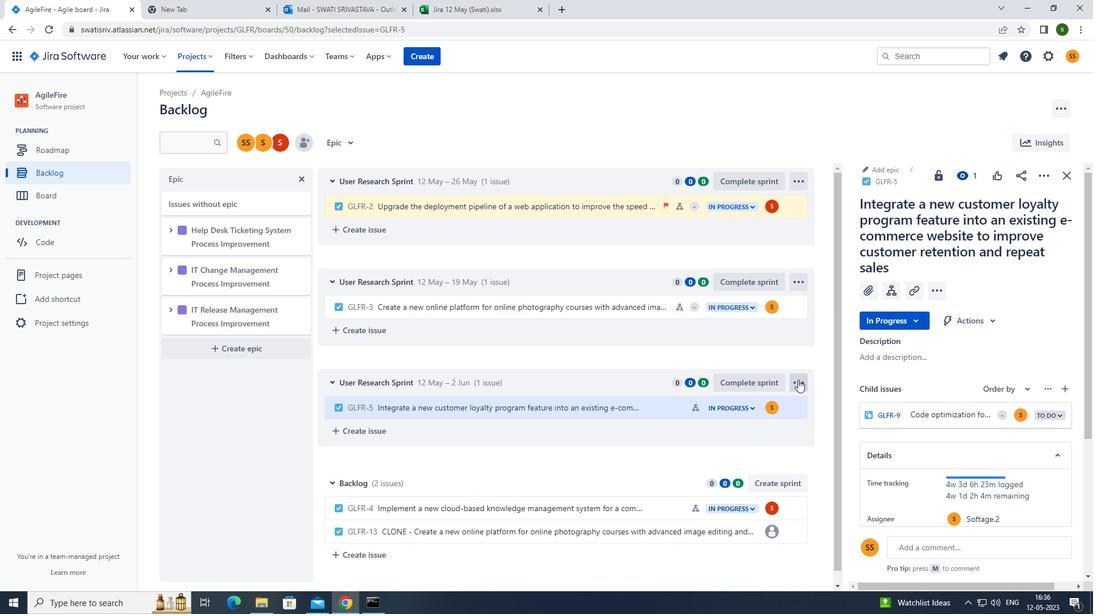 
Action: Mouse moved to (817, 416)
Screenshot: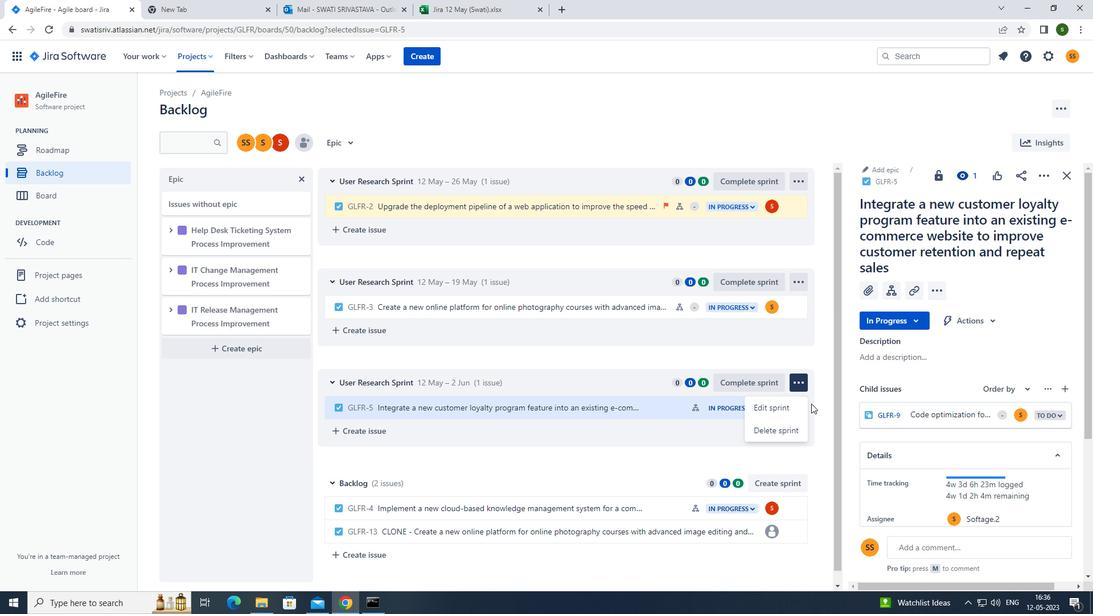 
Action: Mouse pressed left at (817, 416)
Screenshot: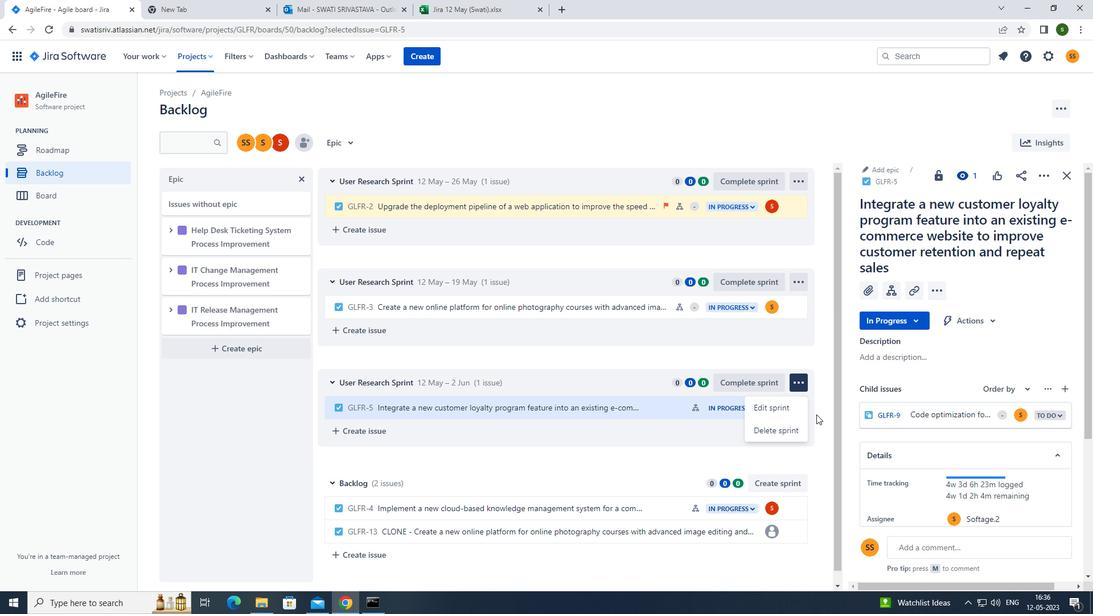 
Action: Mouse moved to (788, 407)
Screenshot: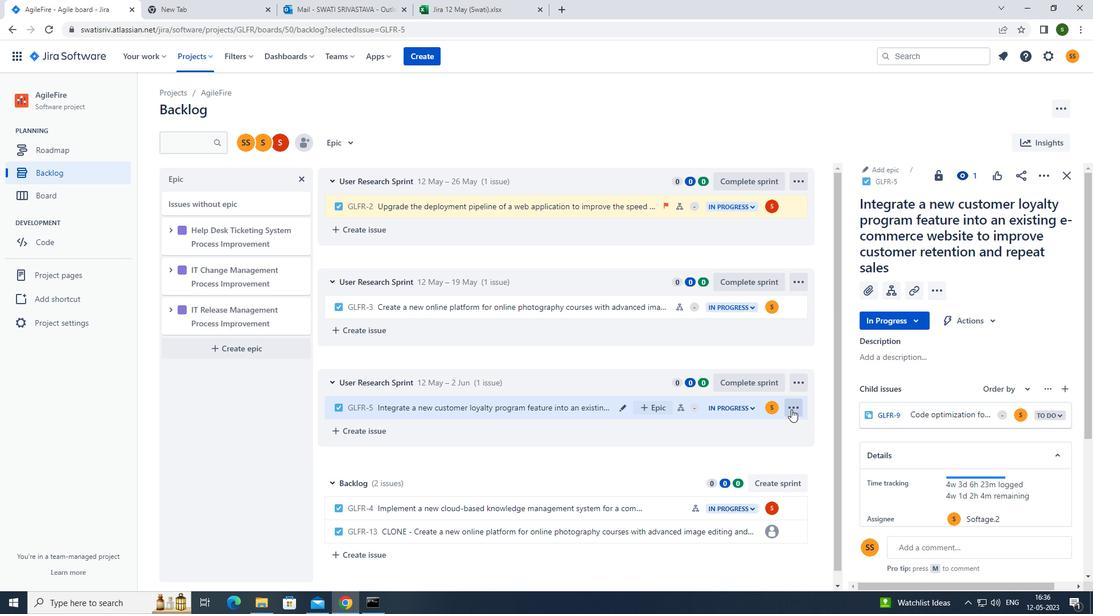 
Action: Mouse pressed left at (788, 407)
Screenshot: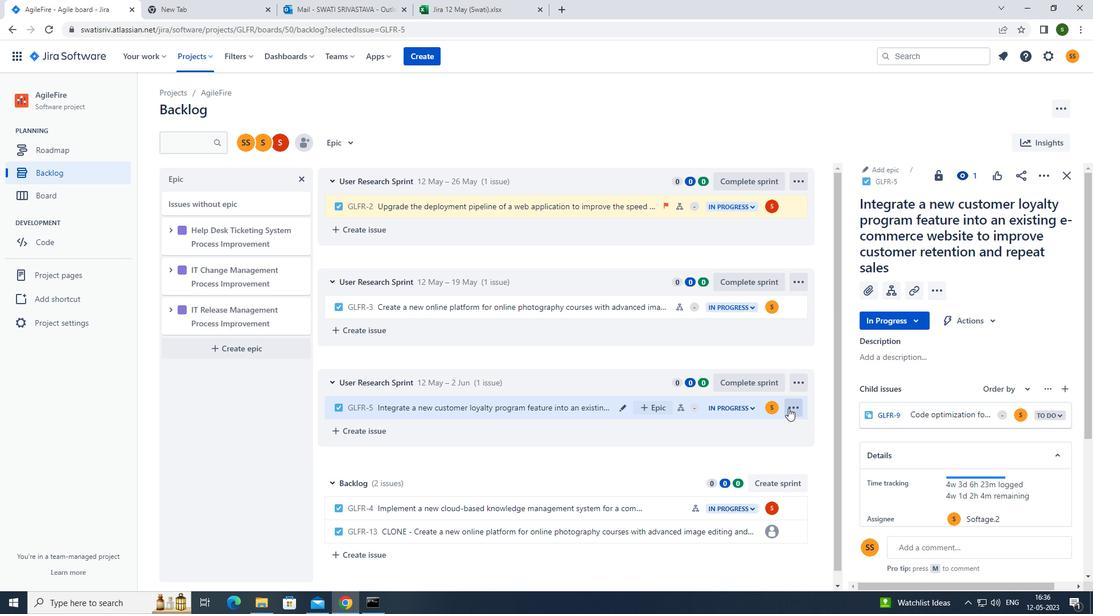 
Action: Mouse moved to (774, 383)
Screenshot: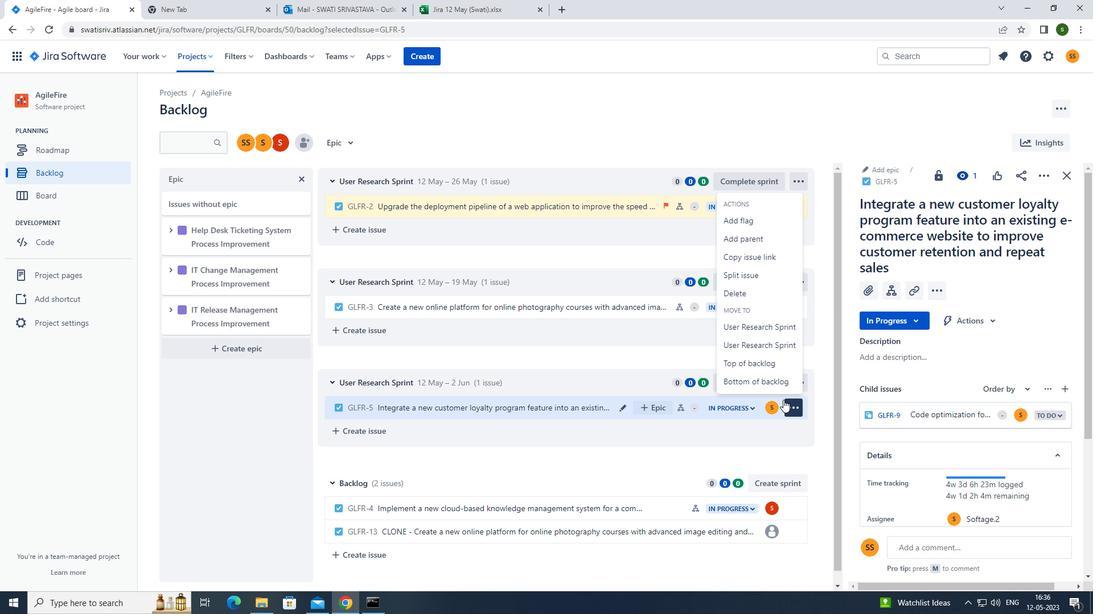 
Action: Mouse pressed left at (774, 383)
Screenshot: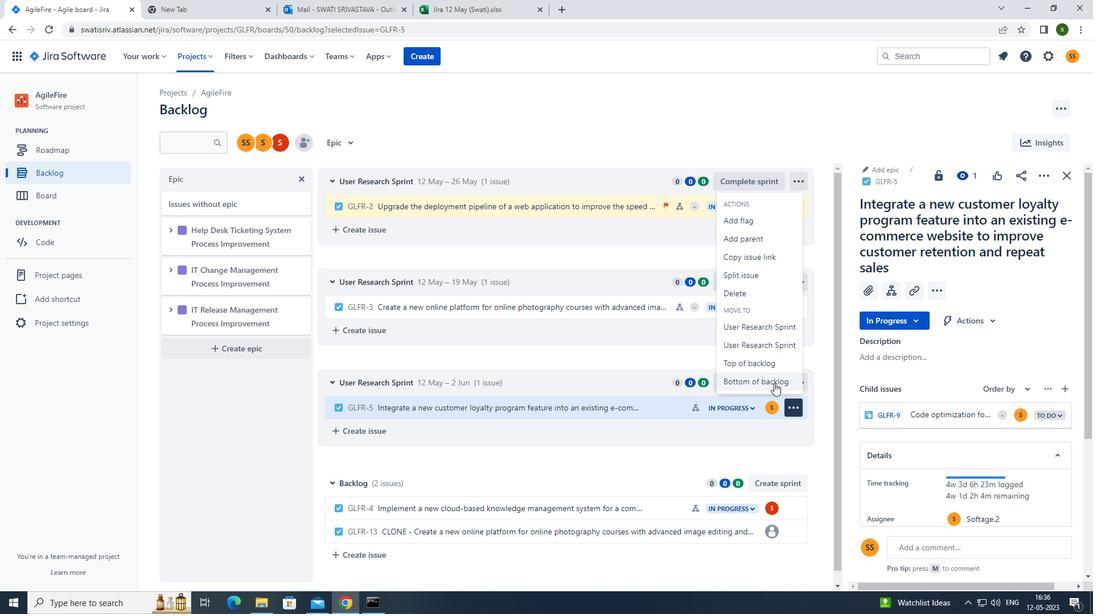 
Action: Mouse moved to (585, 183)
Screenshot: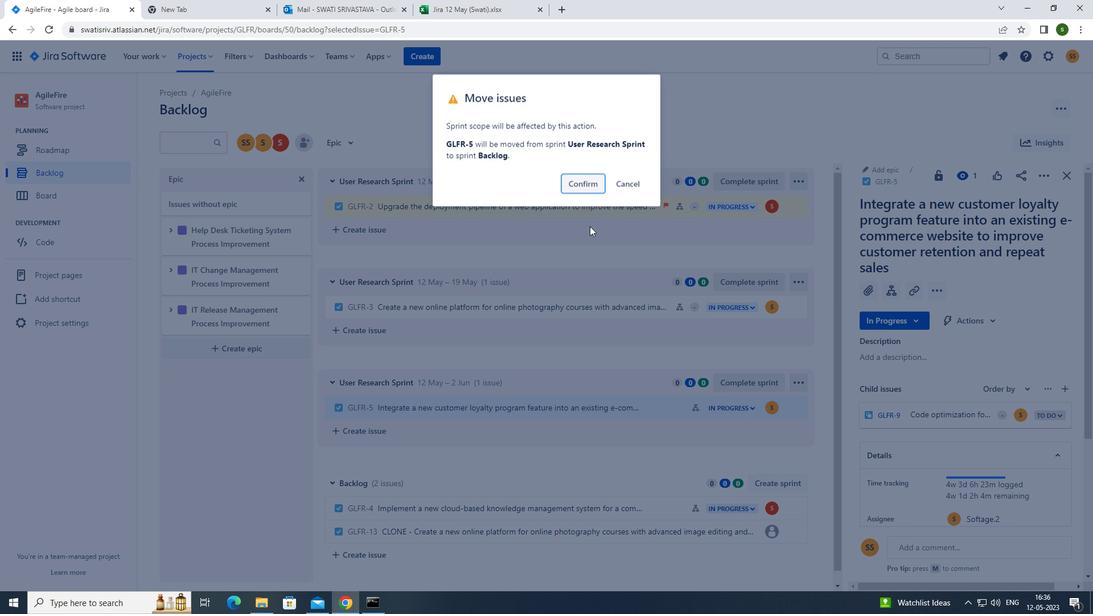 
Action: Mouse pressed left at (585, 183)
Screenshot: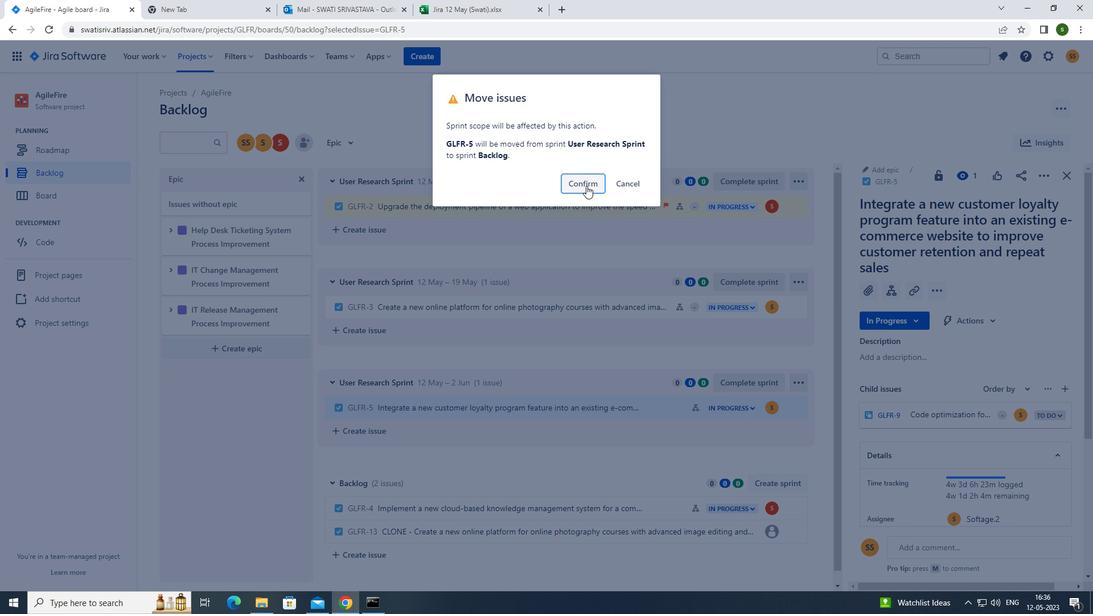 
Action: Mouse moved to (348, 144)
Screenshot: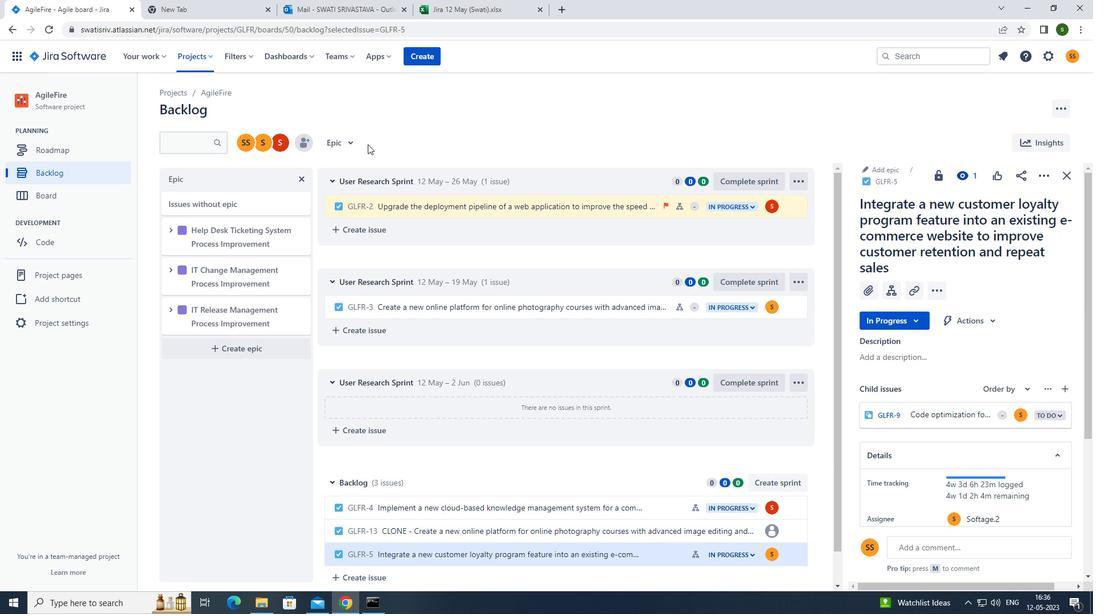 
Action: Mouse pressed left at (348, 144)
Screenshot: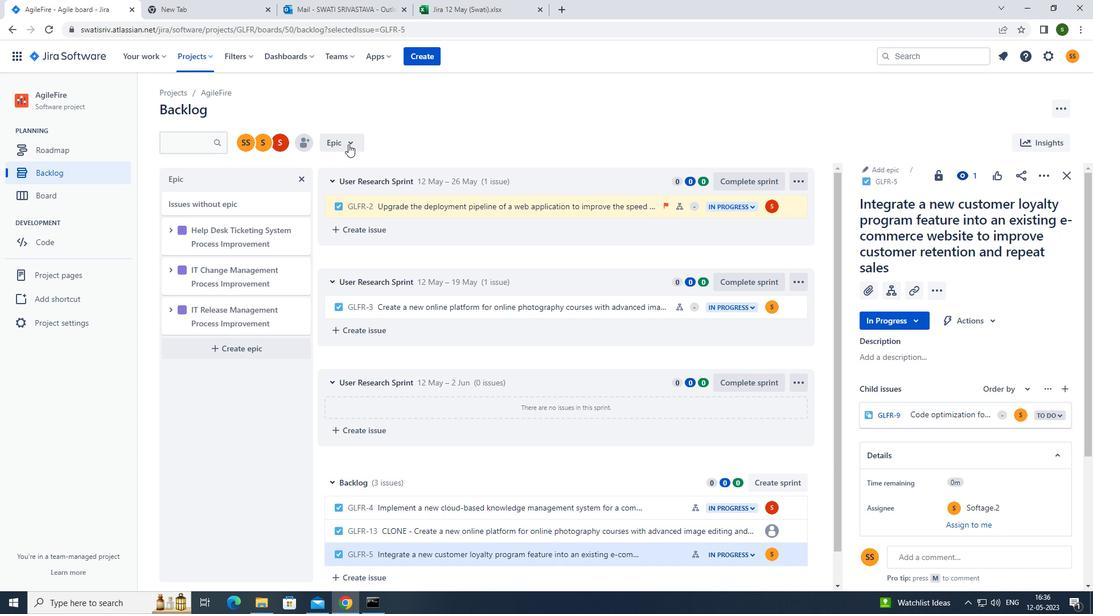 
Action: Mouse moved to (378, 194)
Screenshot: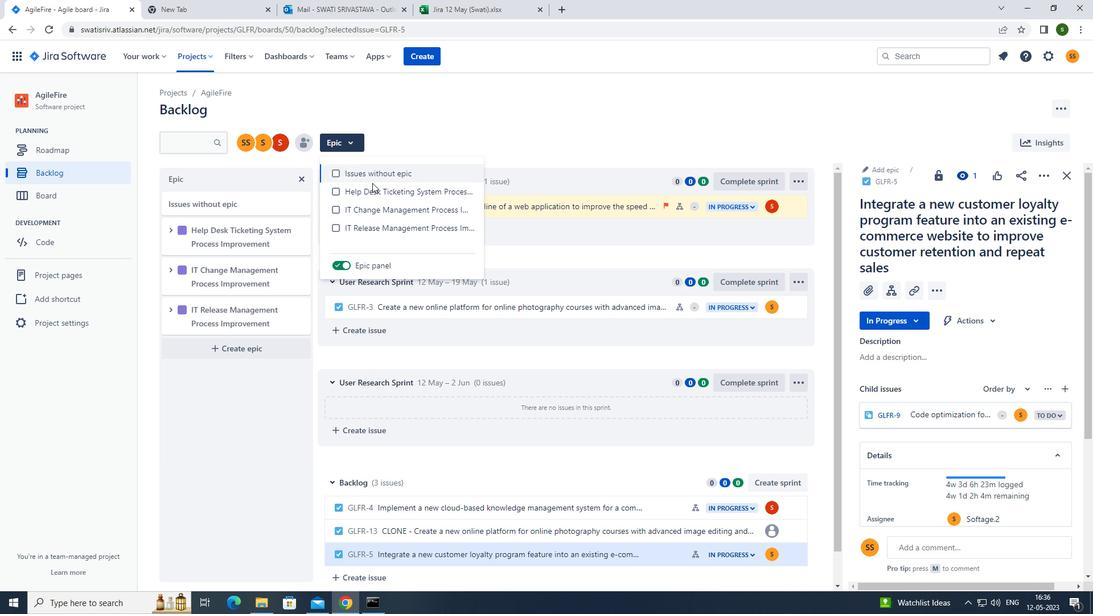 
Action: Mouse pressed left at (378, 194)
Screenshot: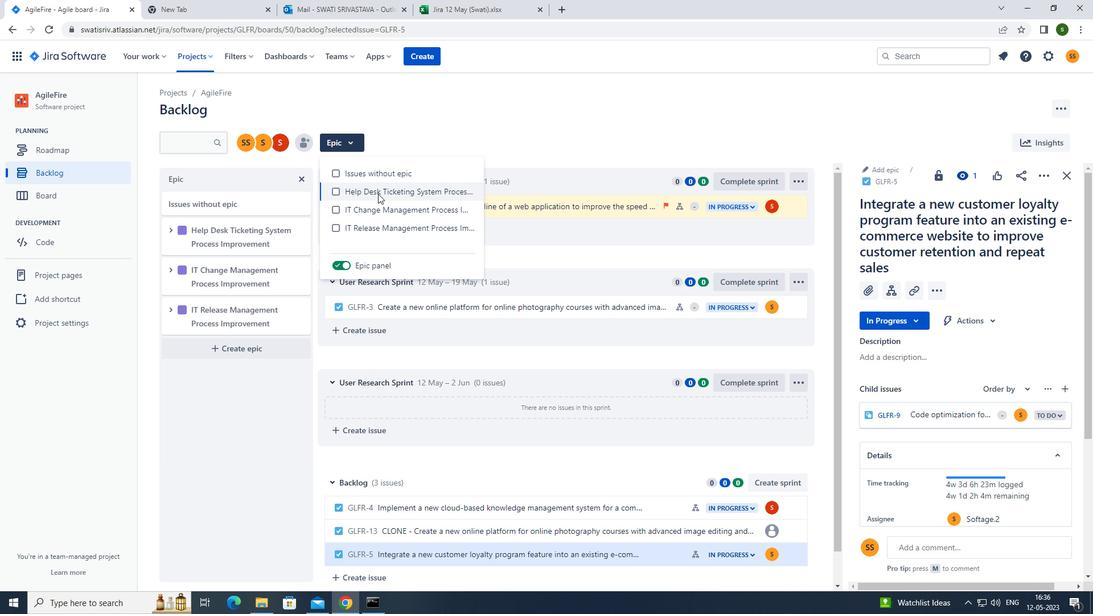 
Action: Mouse moved to (466, 129)
Screenshot: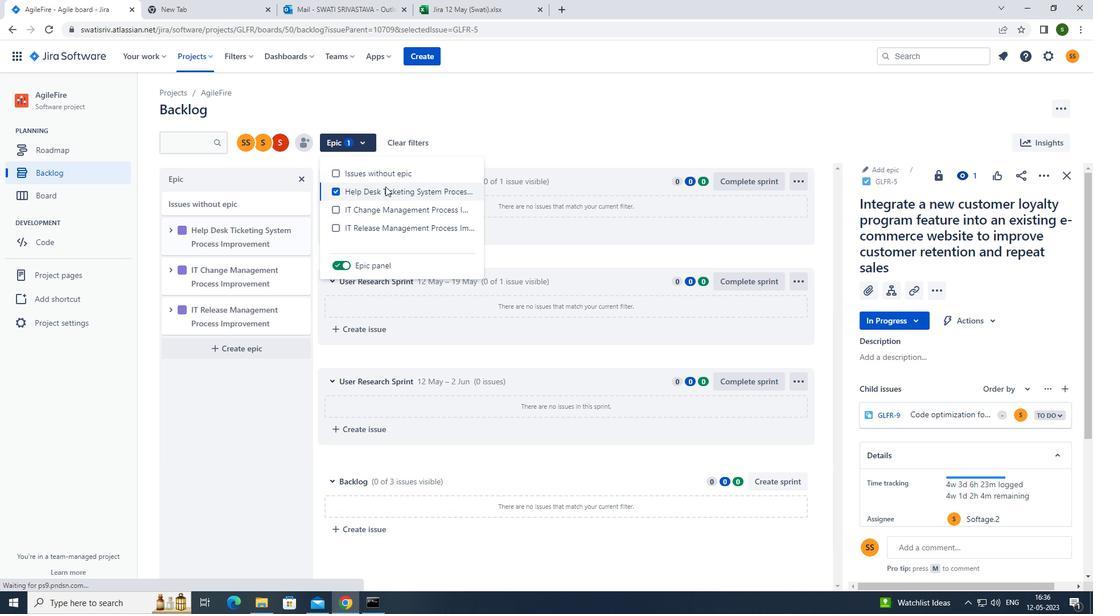 
Action: Mouse pressed left at (466, 129)
Screenshot: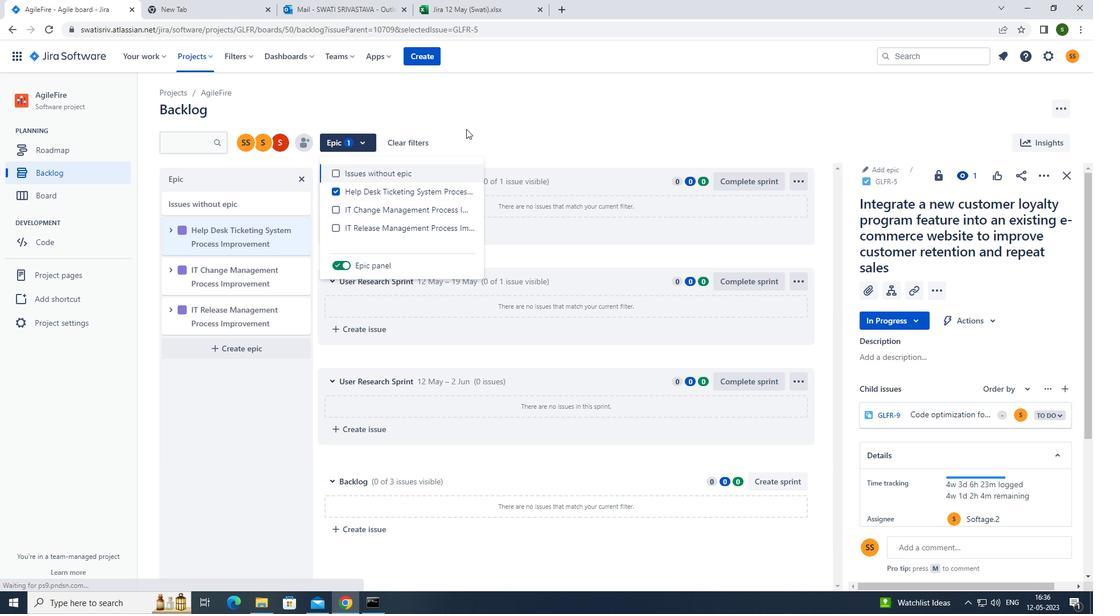 
